 Task: For heading Arial Rounded MT Bold with Underline.  font size for heading26,  'Change the font style of data to'Browallia New.  and font size to 18,  Change the alignment of both headline & data to Align middle & Align Text left.  In the sheet  analysisDailySales_Report
Action: Mouse moved to (160, 193)
Screenshot: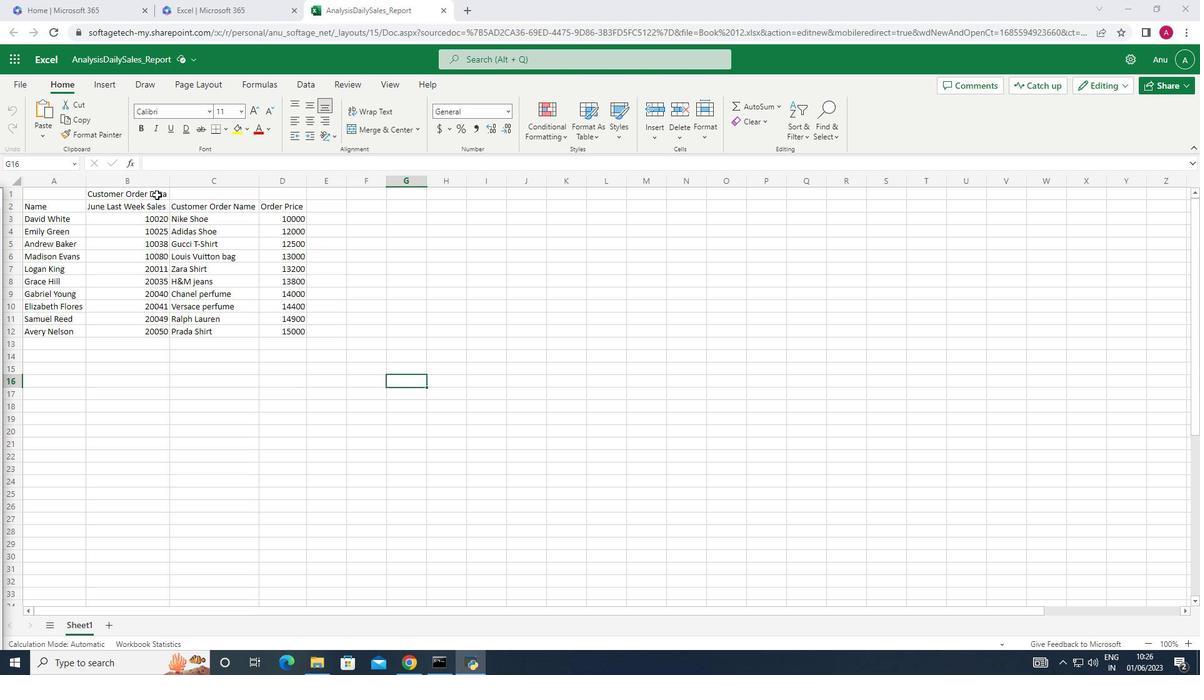 
Action: Mouse pressed left at (160, 193)
Screenshot: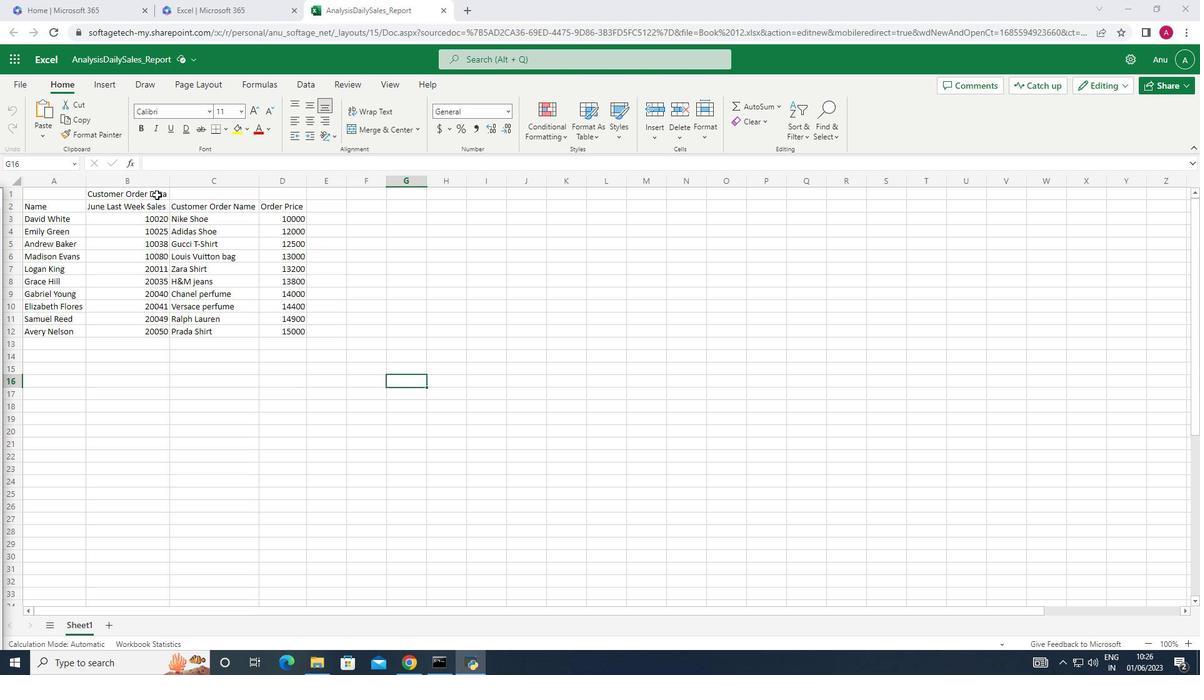 
Action: Mouse moved to (209, 110)
Screenshot: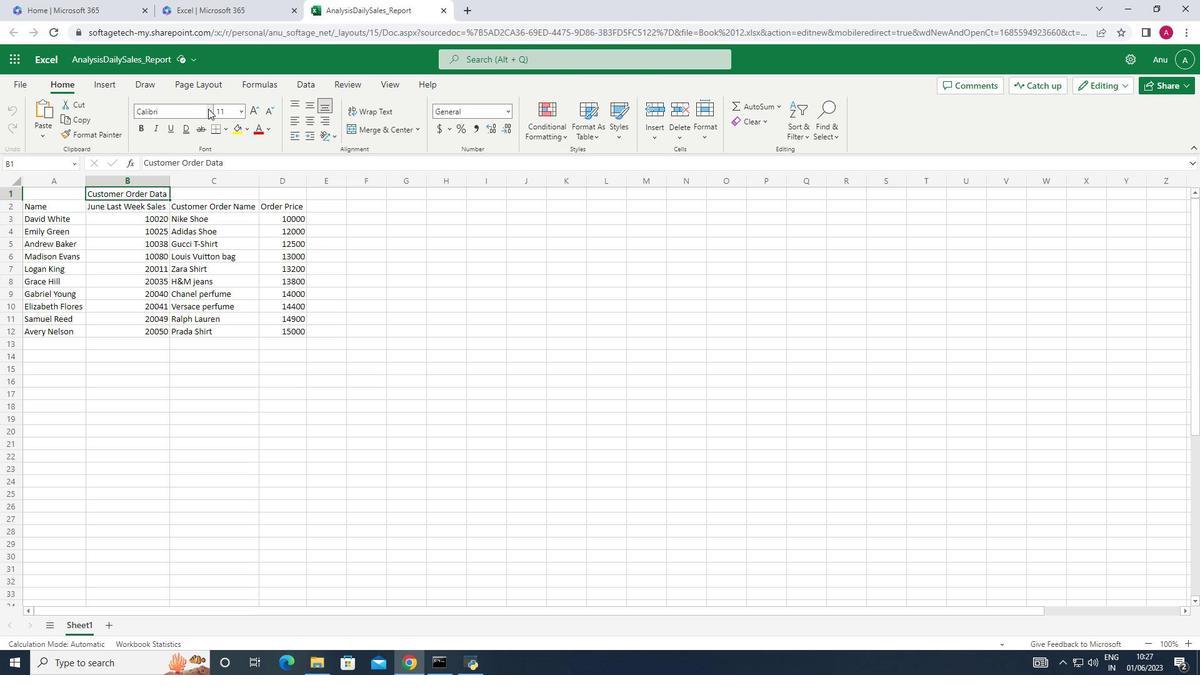 
Action: Mouse pressed left at (209, 110)
Screenshot: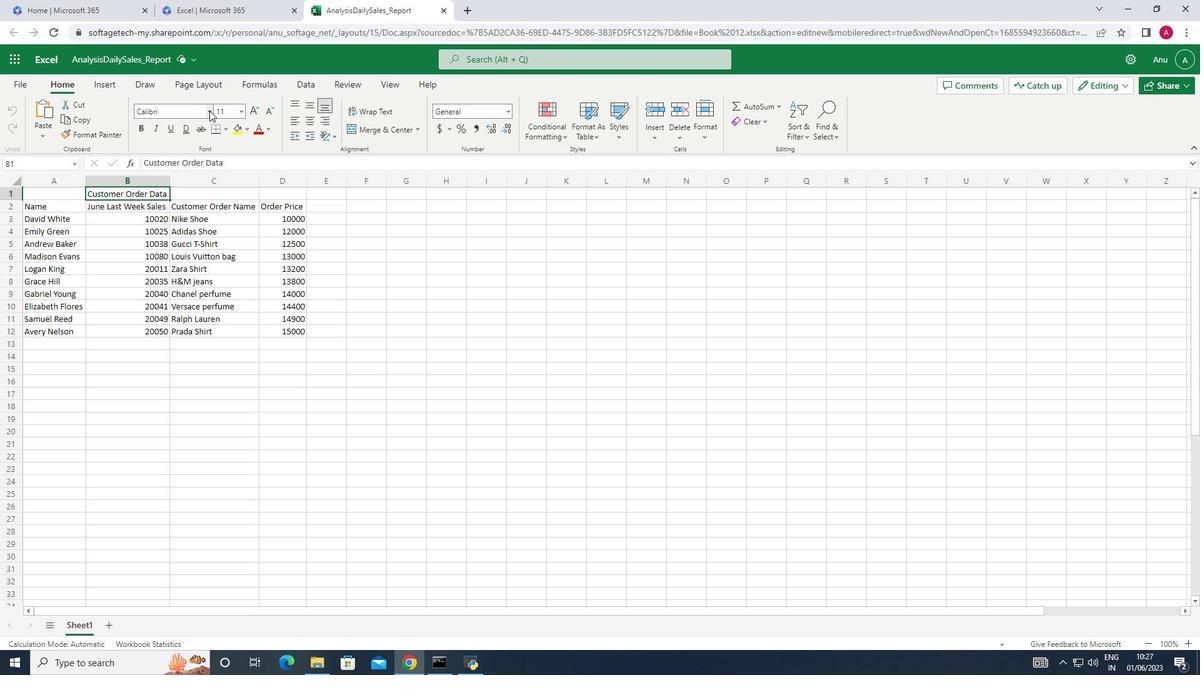 
Action: Mouse moved to (196, 162)
Screenshot: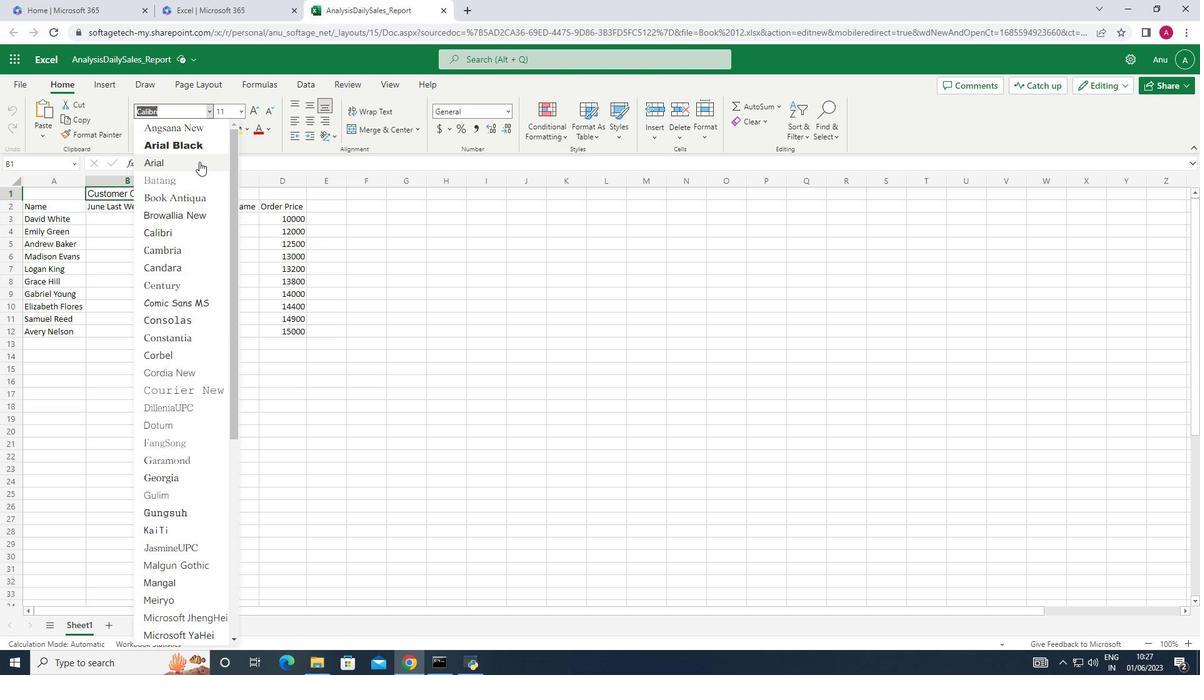 
Action: Mouse pressed left at (196, 162)
Screenshot: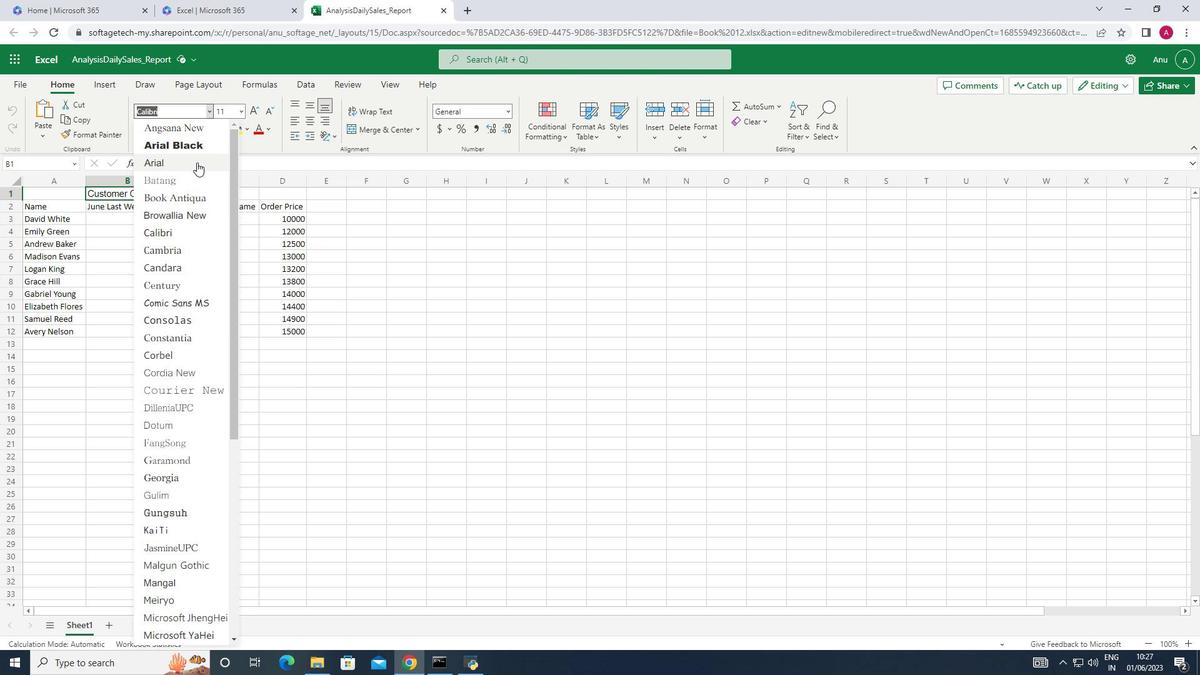 
Action: Mouse moved to (138, 126)
Screenshot: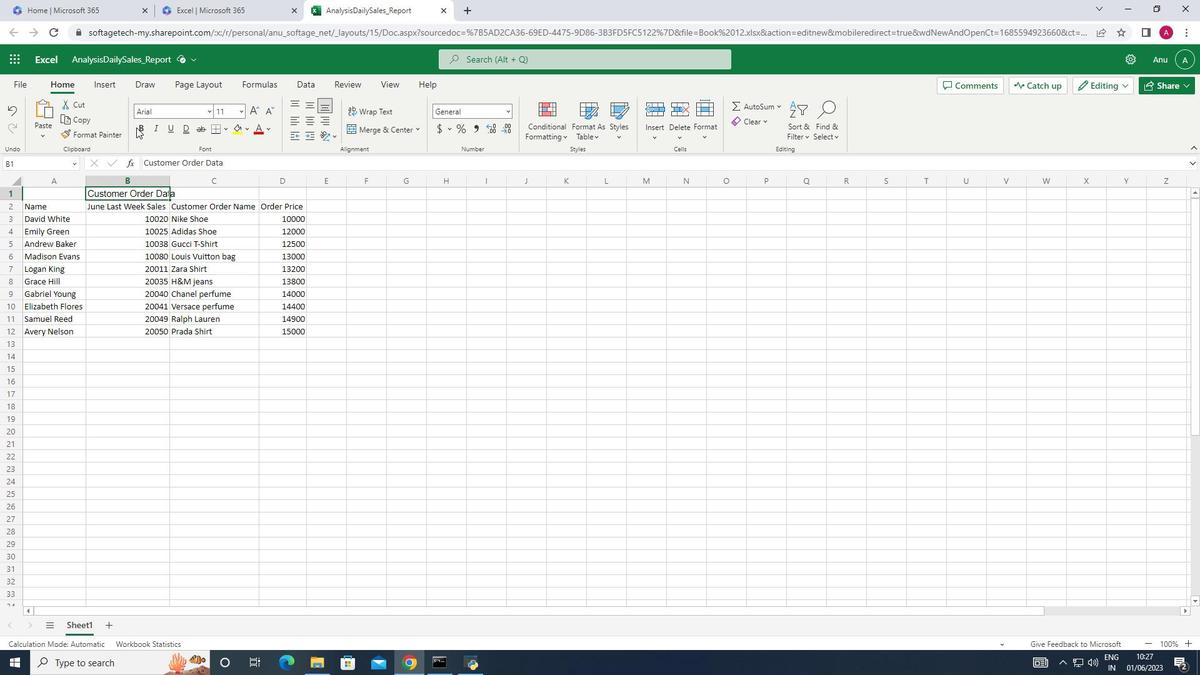 
Action: Mouse pressed left at (138, 126)
Screenshot: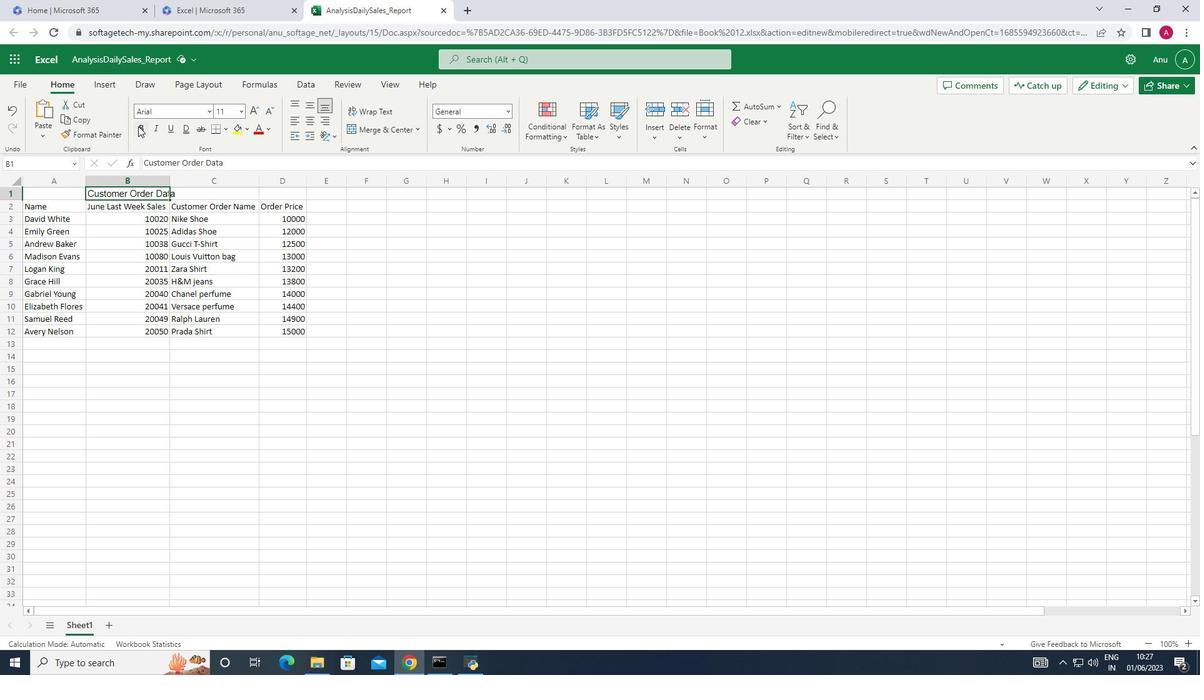 
Action: Mouse moved to (166, 131)
Screenshot: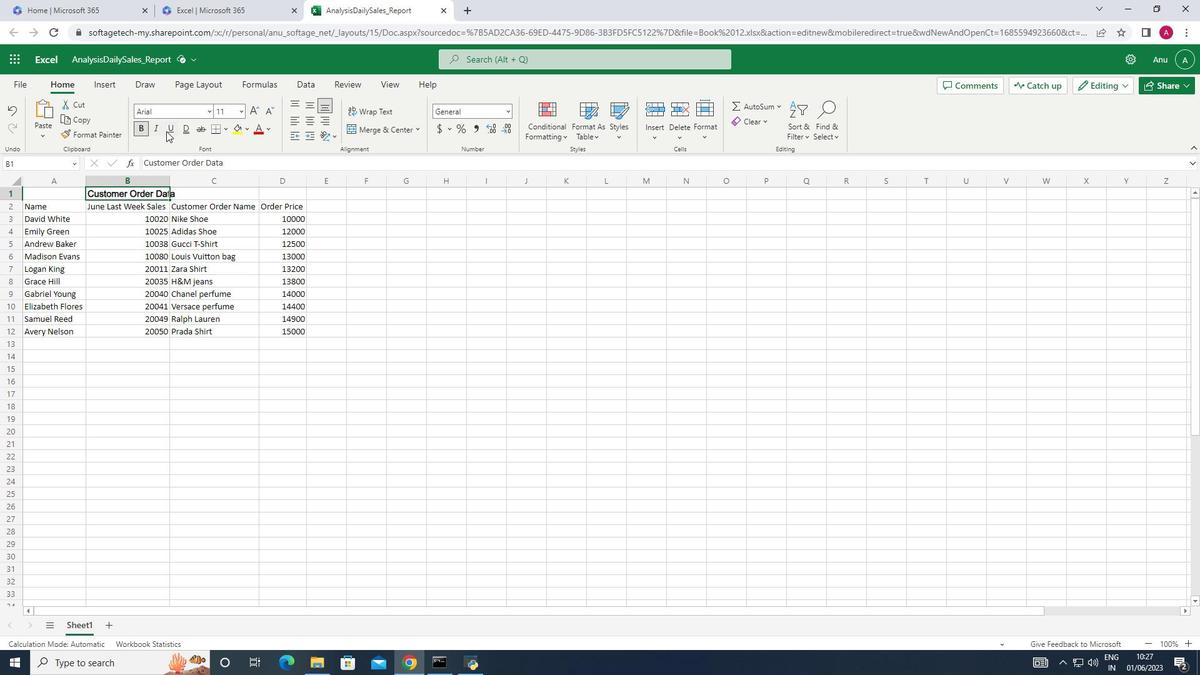 
Action: Mouse pressed left at (166, 131)
Screenshot: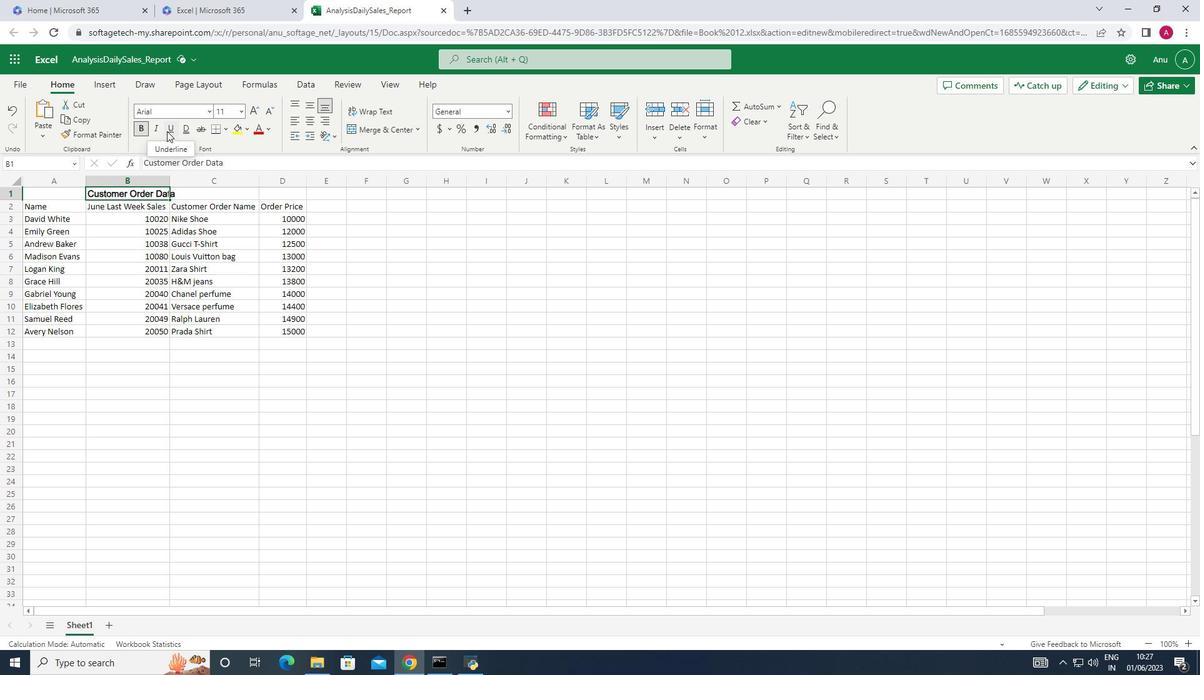 
Action: Mouse moved to (238, 114)
Screenshot: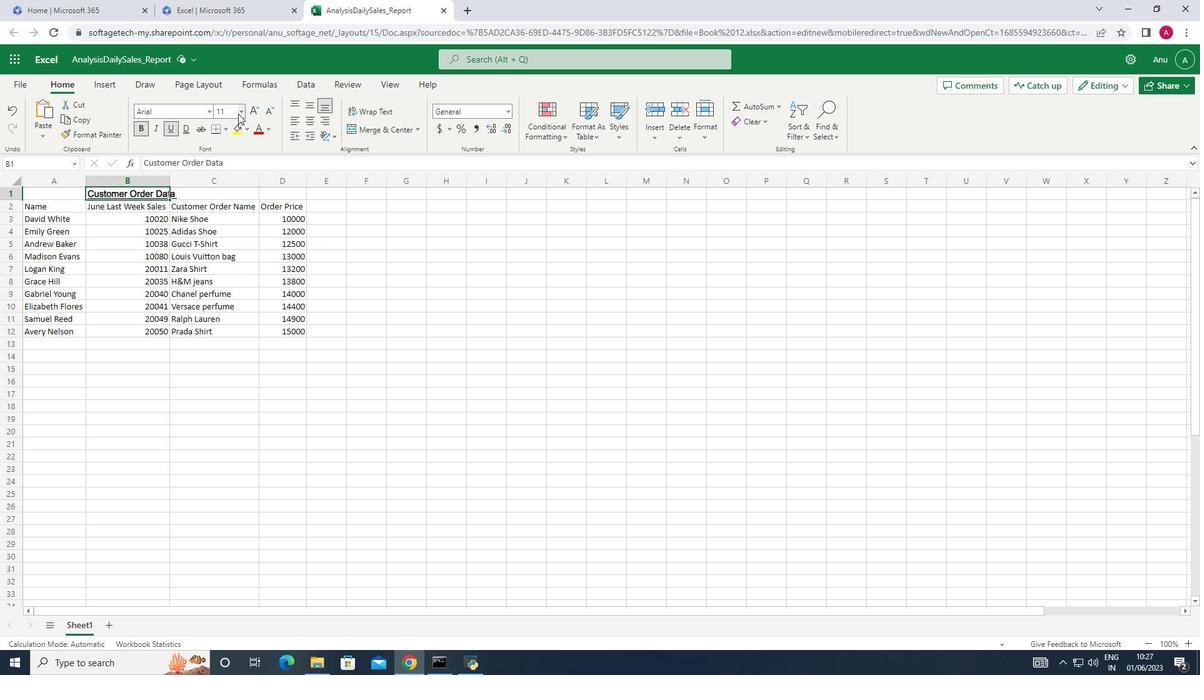 
Action: Mouse pressed left at (238, 114)
Screenshot: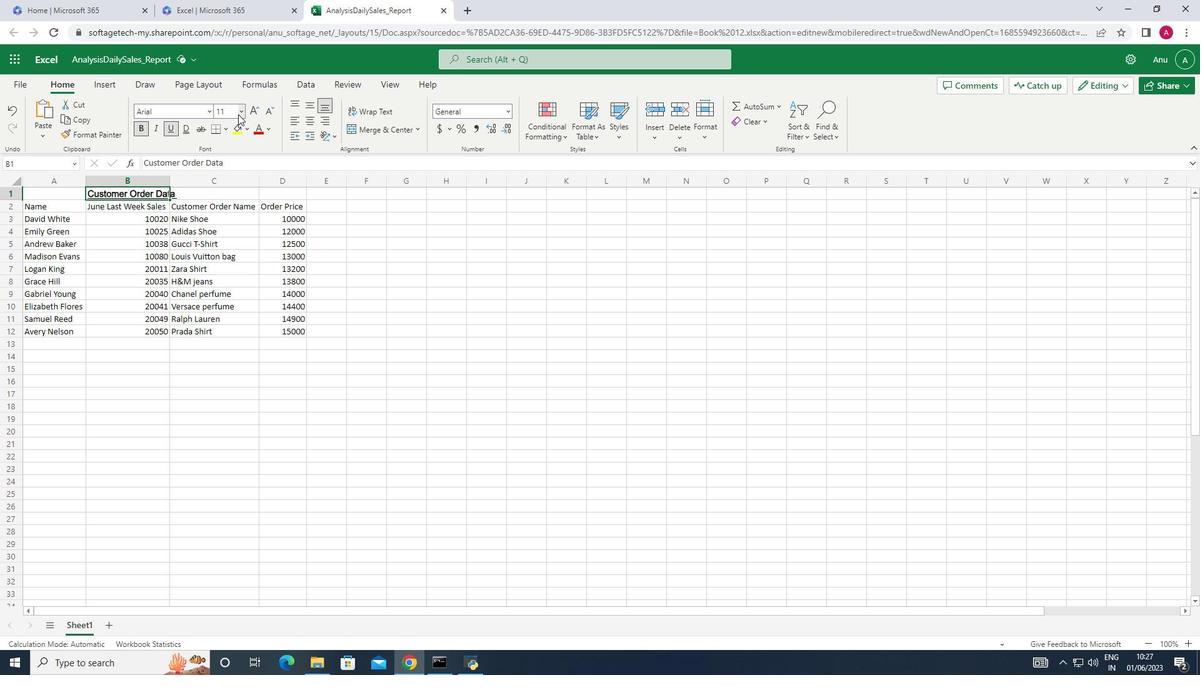 
Action: Mouse moved to (228, 300)
Screenshot: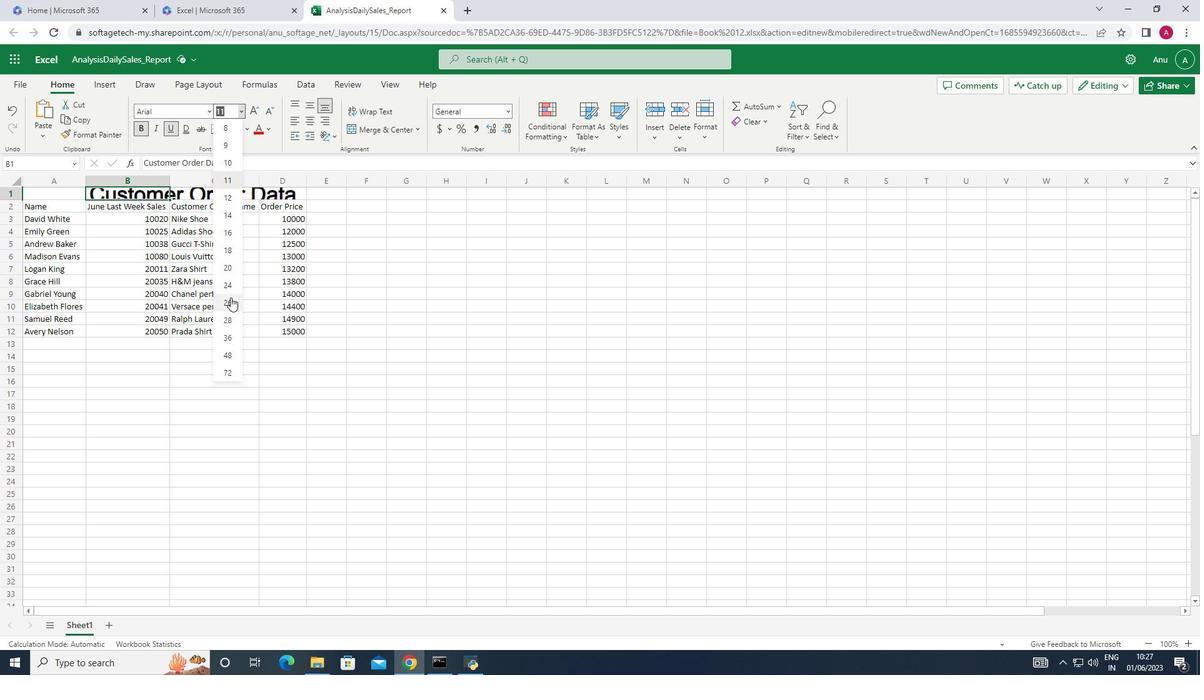 
Action: Mouse pressed left at (228, 300)
Screenshot: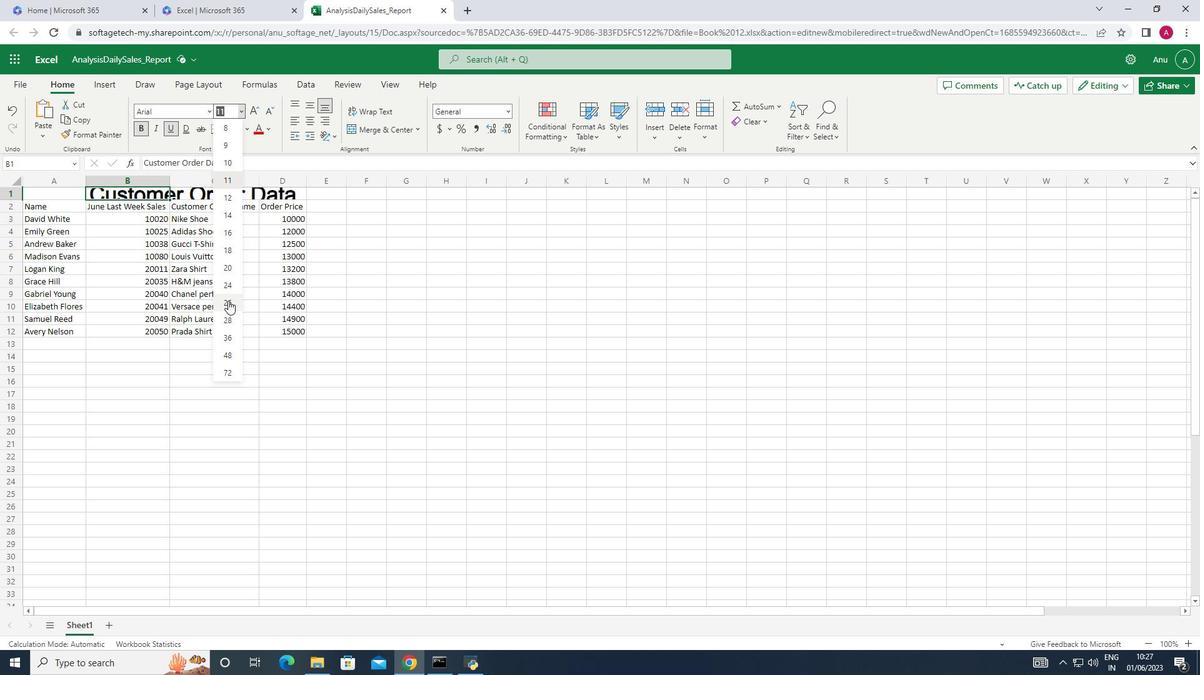 
Action: Mouse moved to (38, 221)
Screenshot: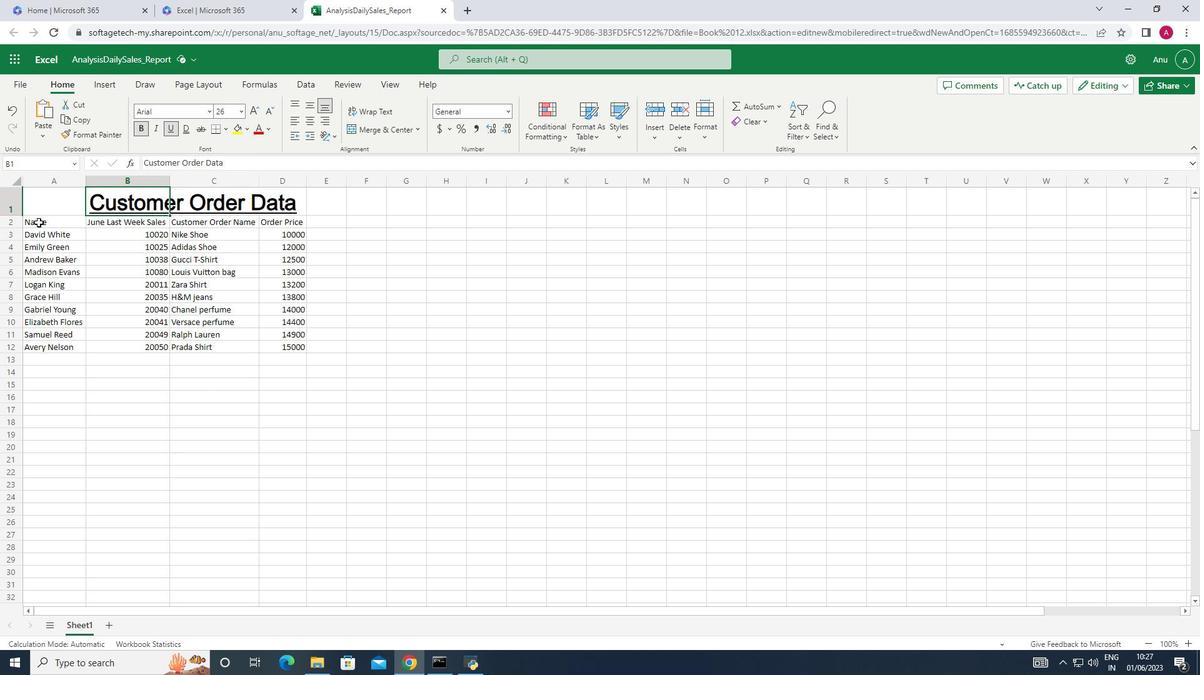
Action: Mouse pressed left at (38, 221)
Screenshot: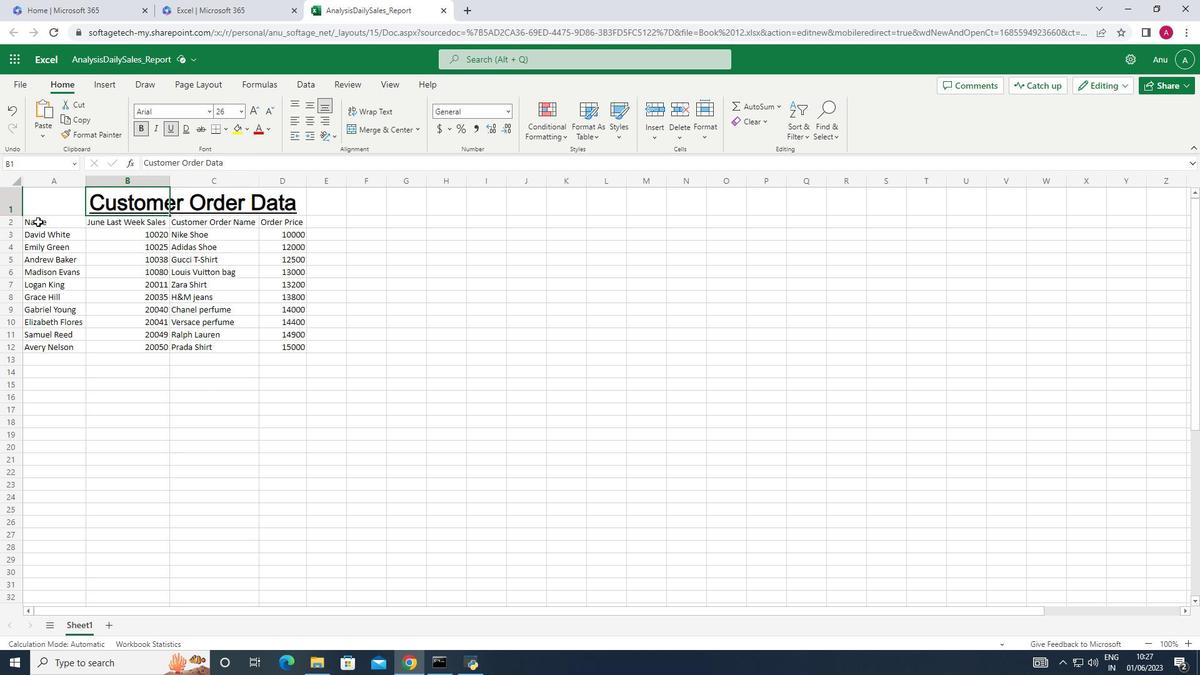 
Action: Mouse moved to (206, 106)
Screenshot: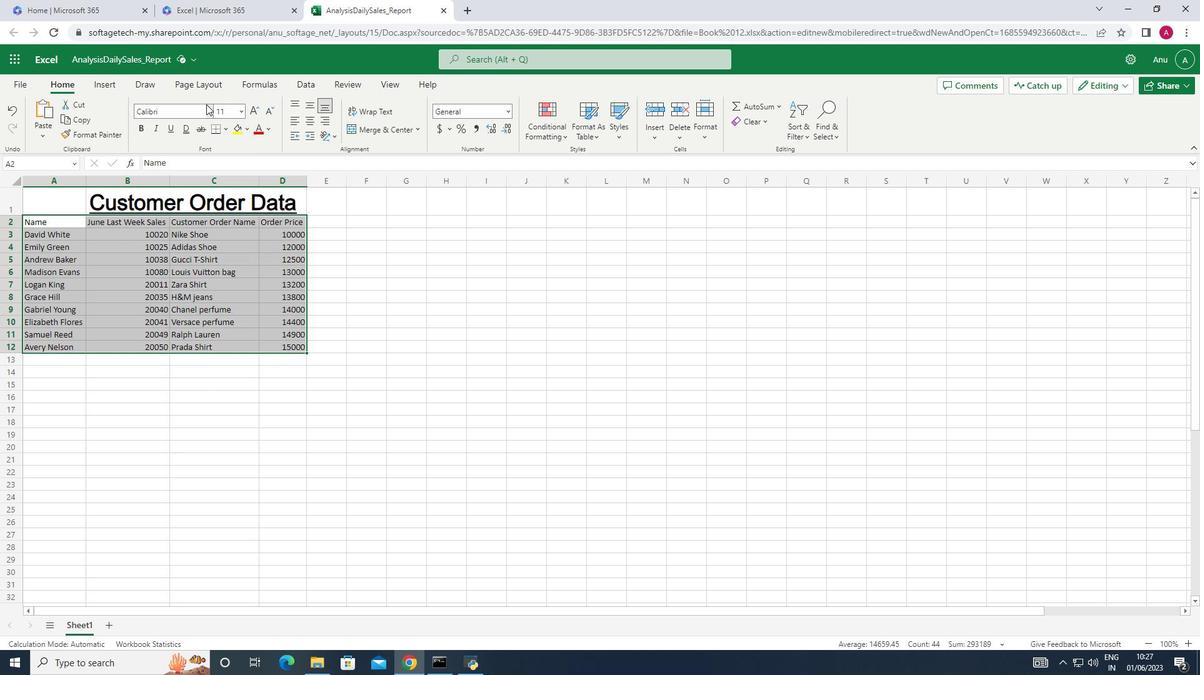 
Action: Mouse pressed left at (206, 106)
Screenshot: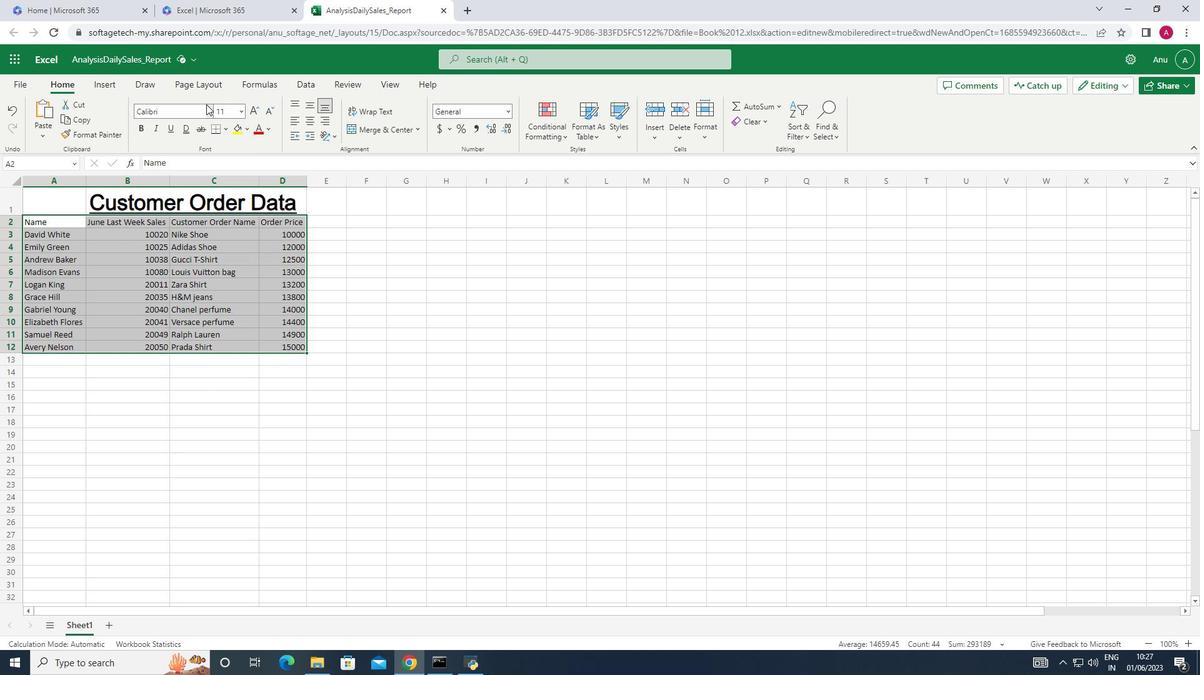 
Action: Mouse moved to (182, 211)
Screenshot: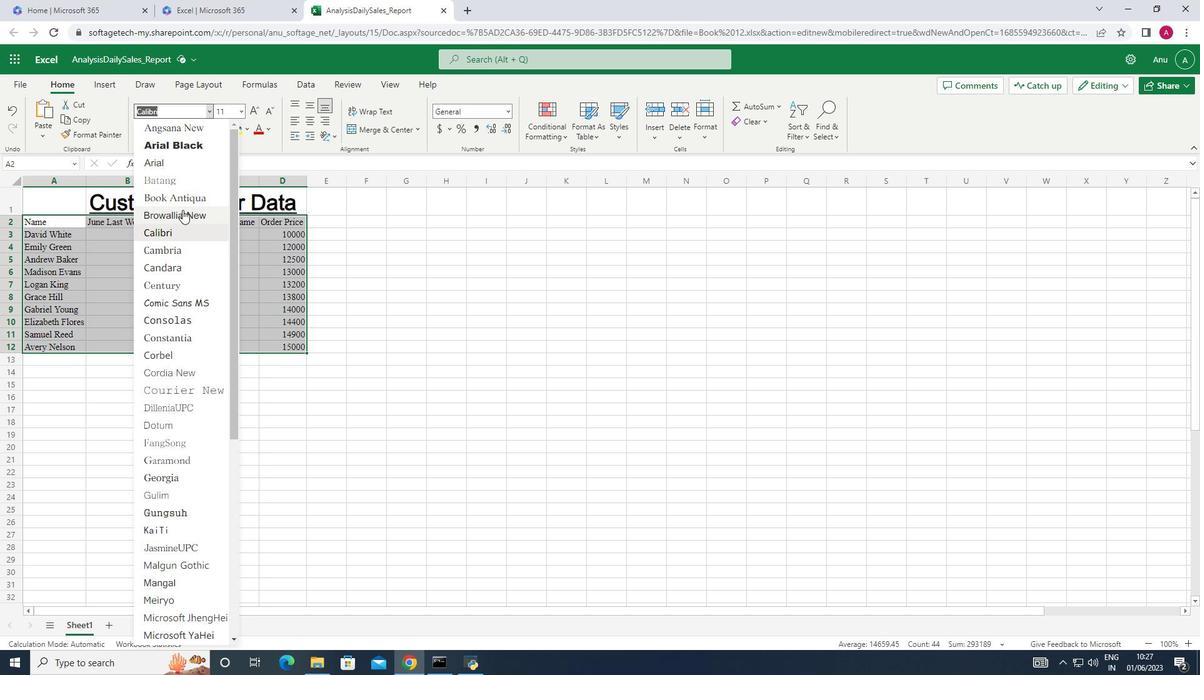 
Action: Mouse pressed left at (182, 211)
Screenshot: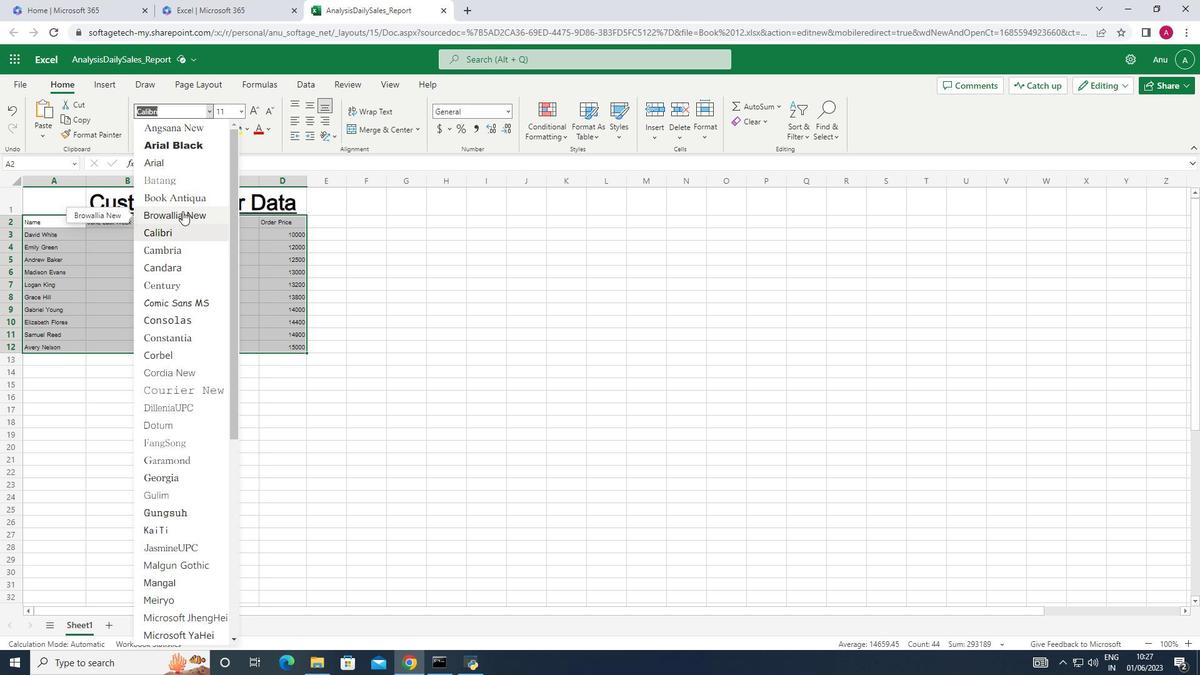 
Action: Mouse moved to (240, 110)
Screenshot: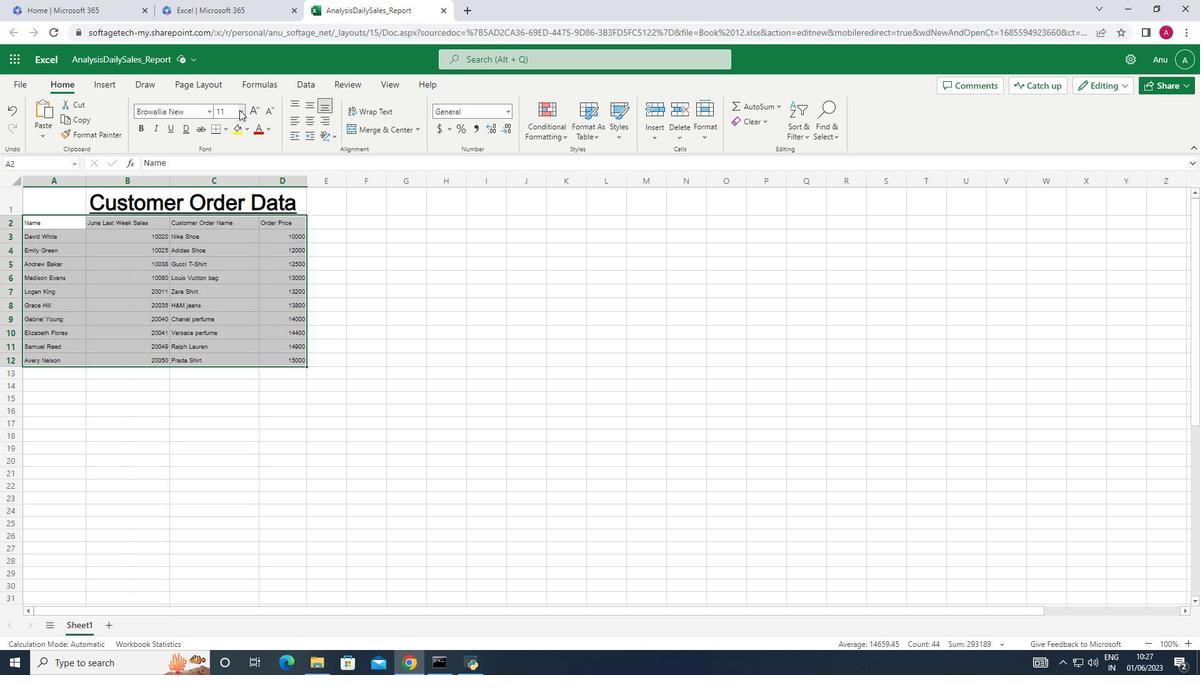 
Action: Mouse pressed left at (240, 110)
Screenshot: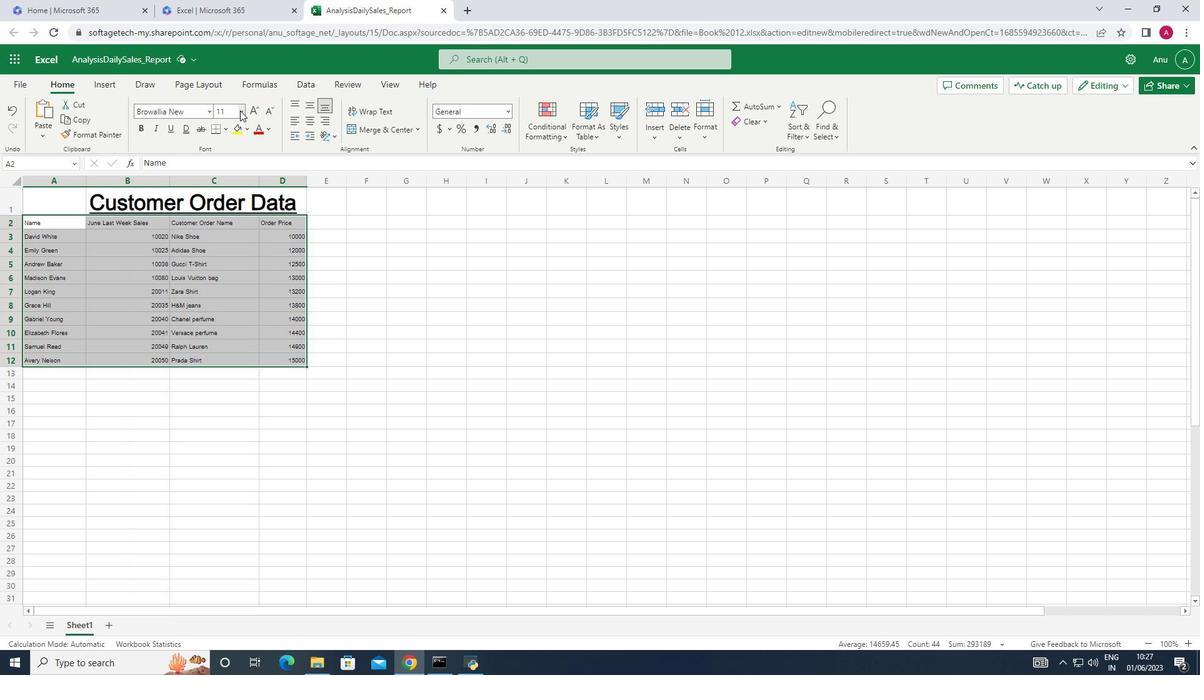 
Action: Mouse moved to (223, 248)
Screenshot: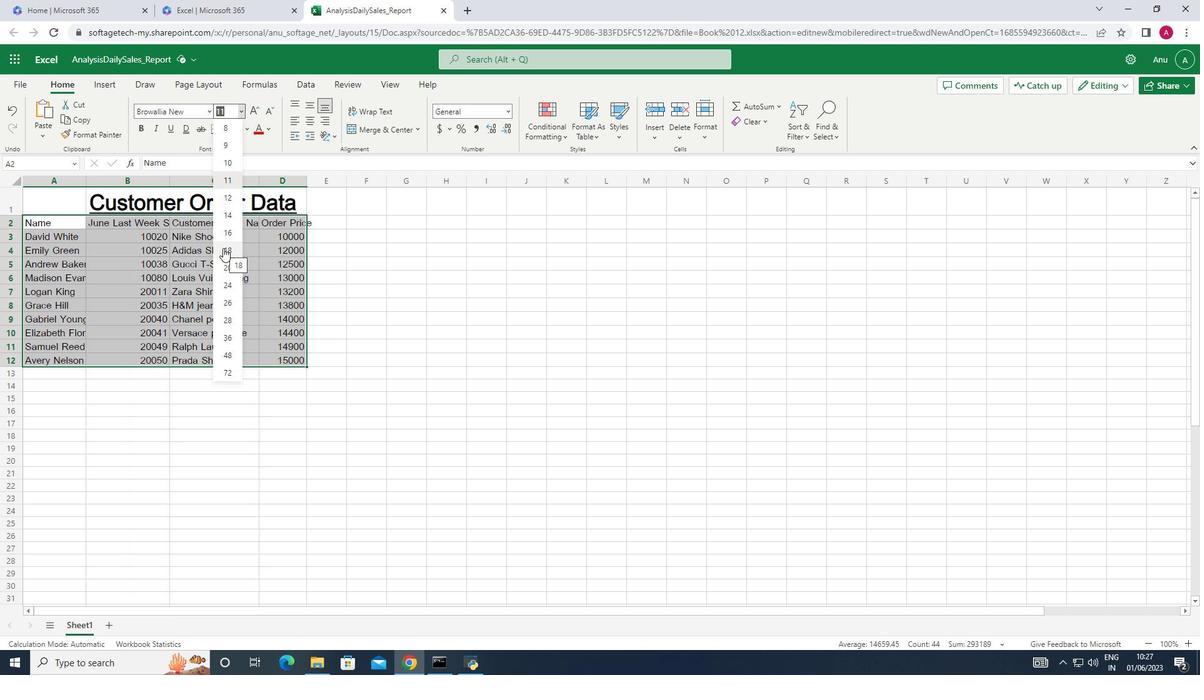 
Action: Mouse pressed left at (223, 248)
Screenshot: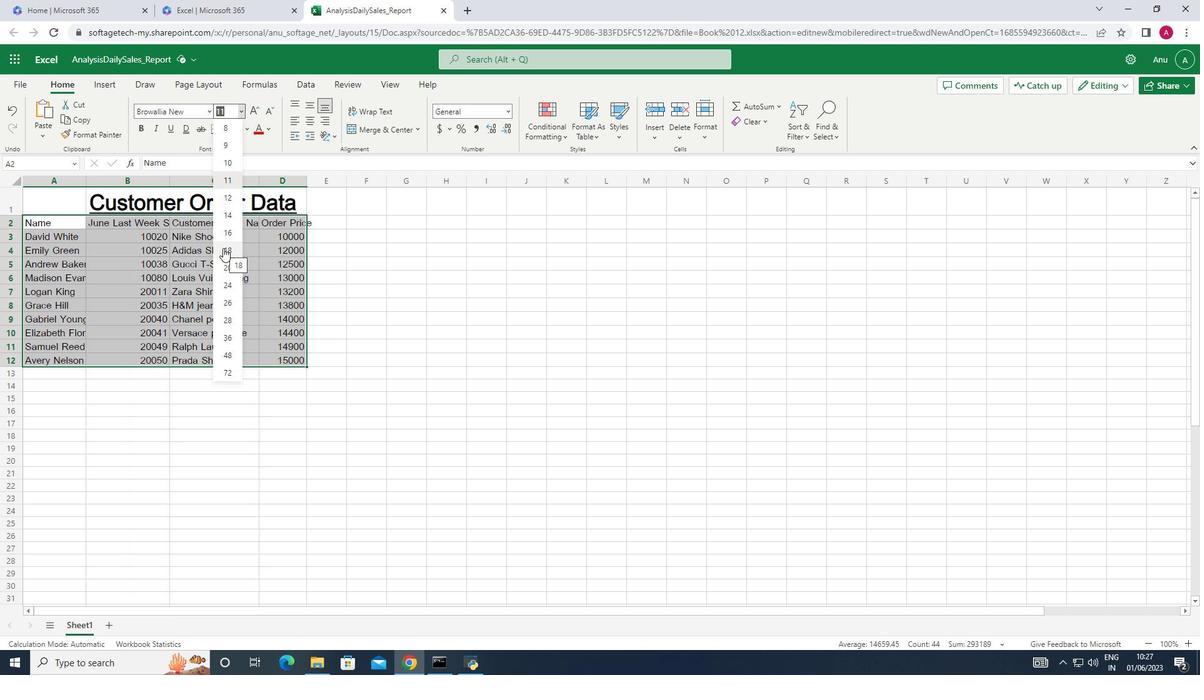 
Action: Mouse moved to (56, 226)
Screenshot: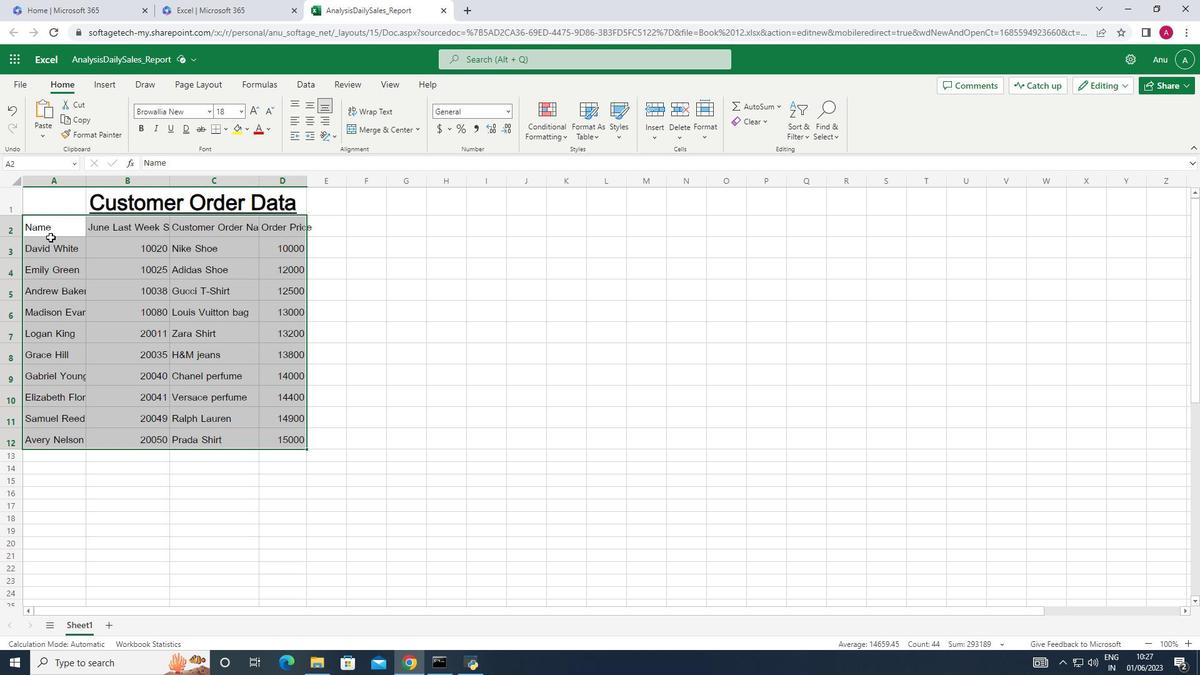 
Action: Mouse pressed left at (56, 226)
Screenshot: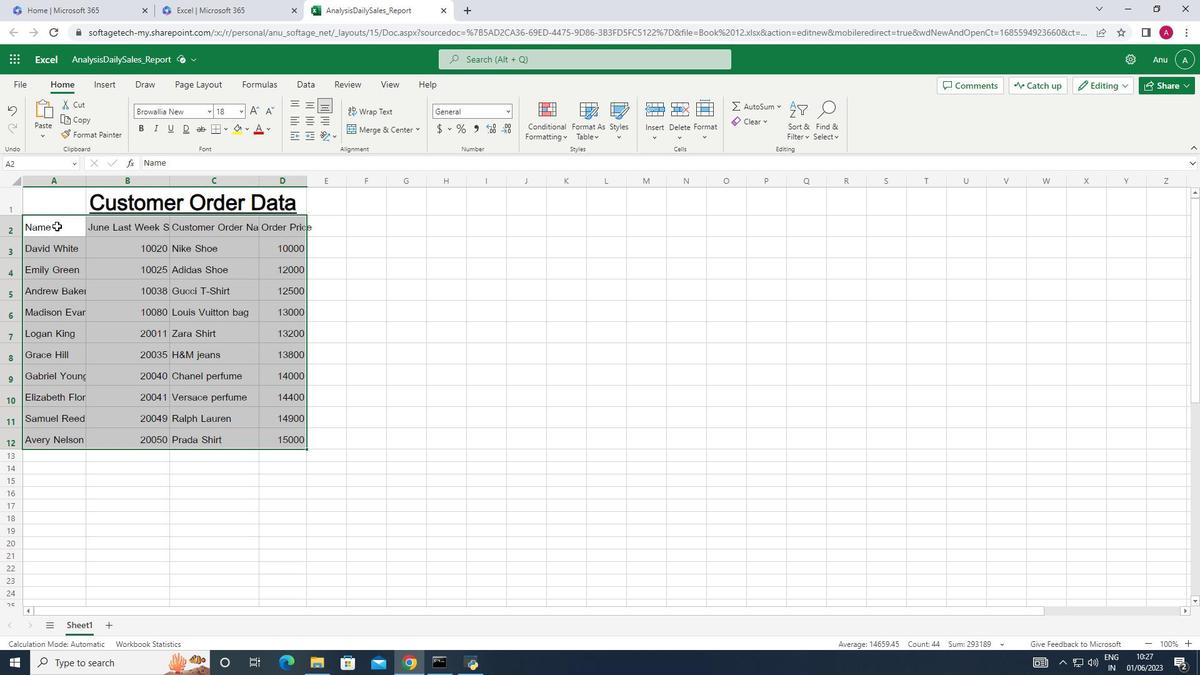 
Action: Mouse moved to (306, 122)
Screenshot: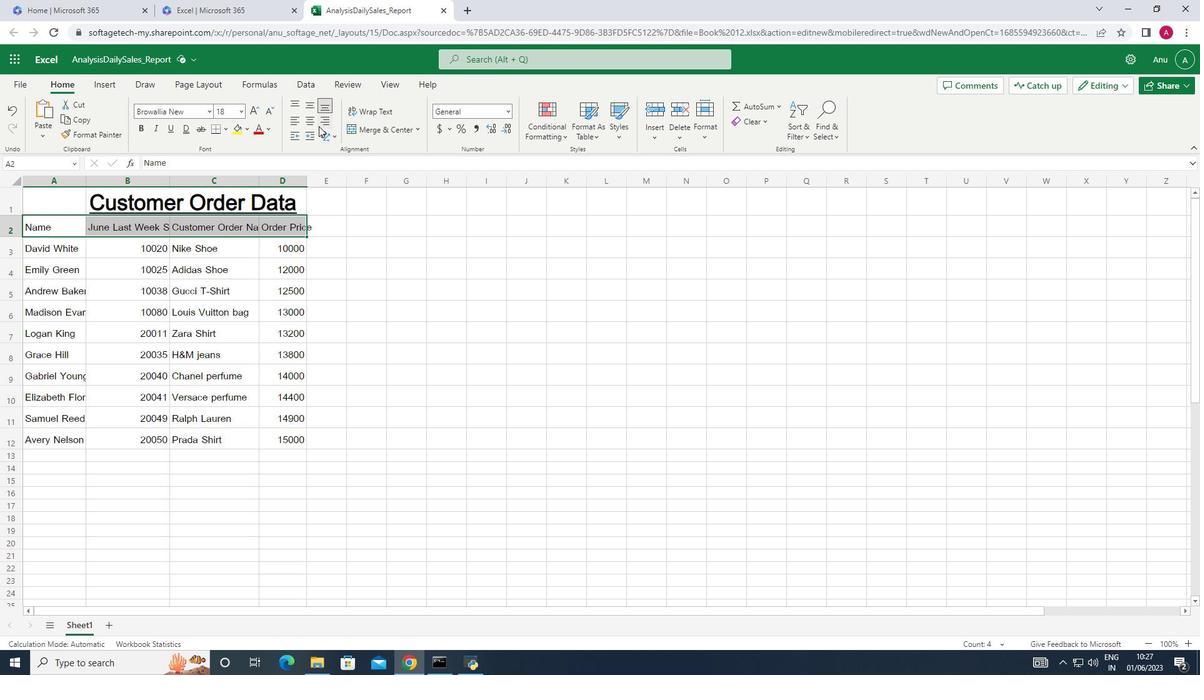 
Action: Mouse pressed left at (306, 122)
Screenshot: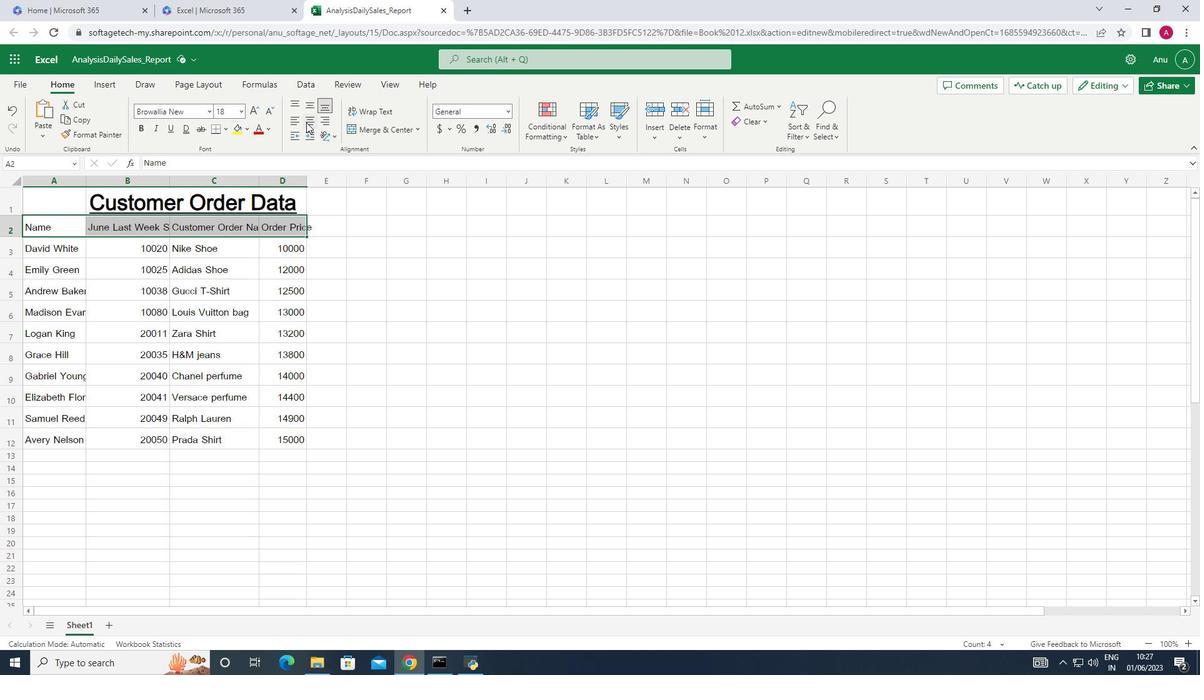 
Action: Mouse moved to (60, 248)
Screenshot: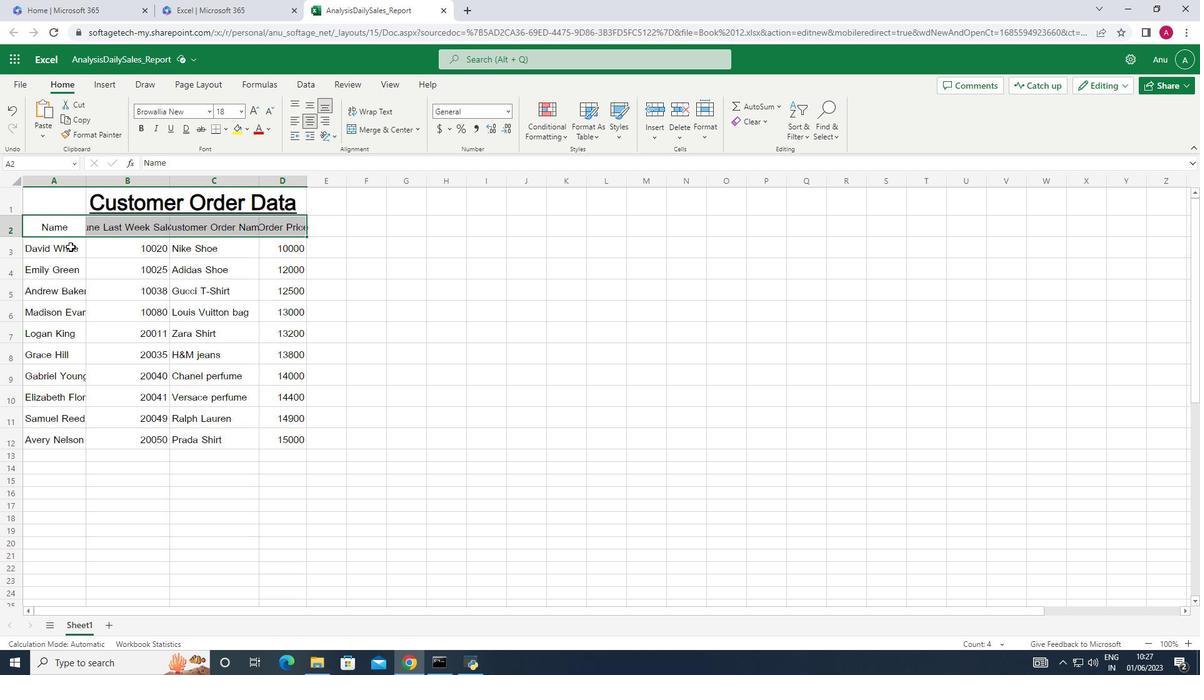 
Action: Mouse pressed left at (60, 248)
Screenshot: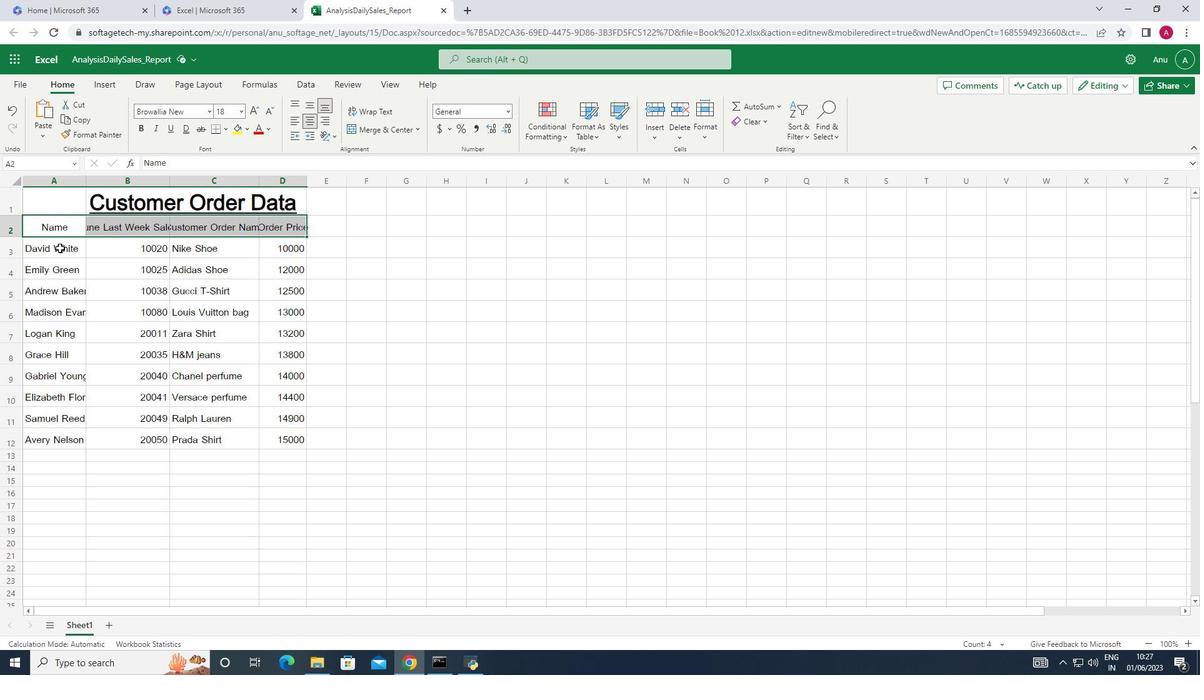 
Action: Mouse moved to (295, 117)
Screenshot: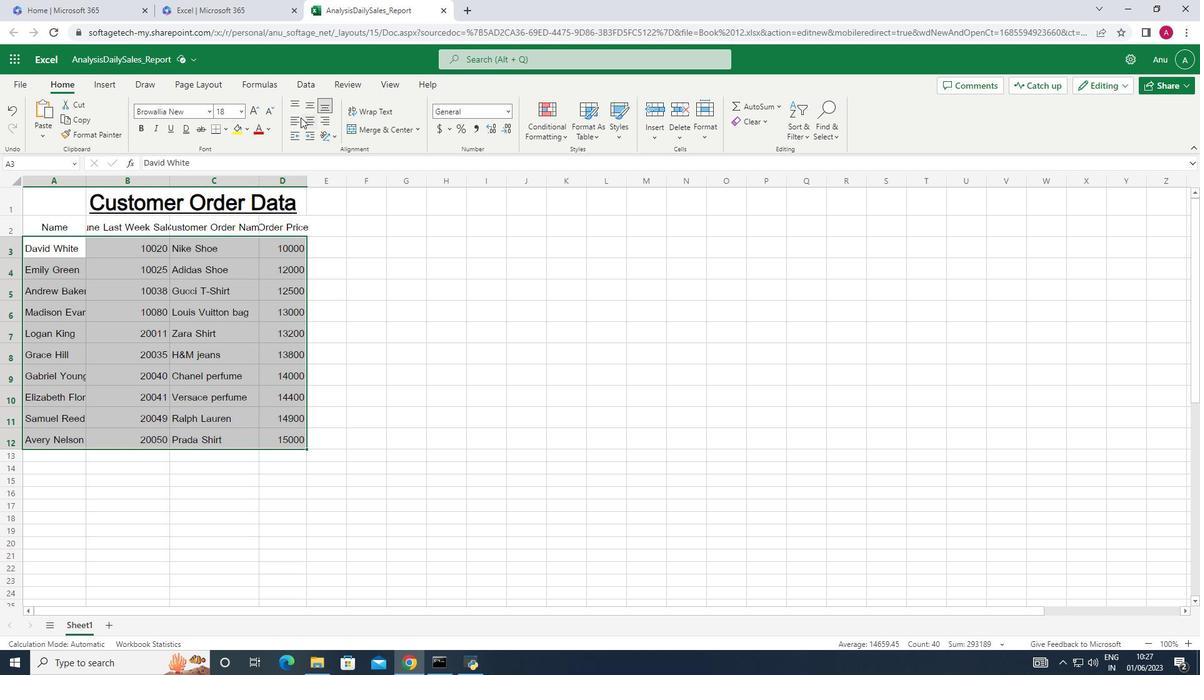 
Action: Mouse pressed left at (295, 117)
Screenshot: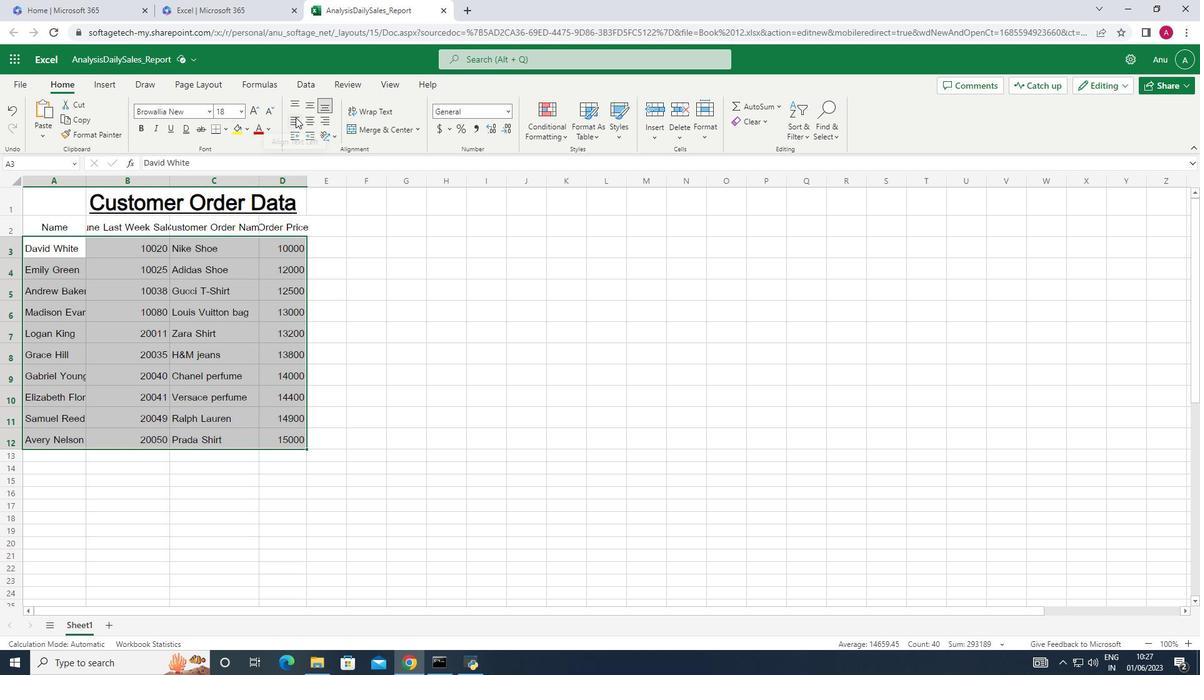 
Action: Mouse moved to (482, 292)
Screenshot: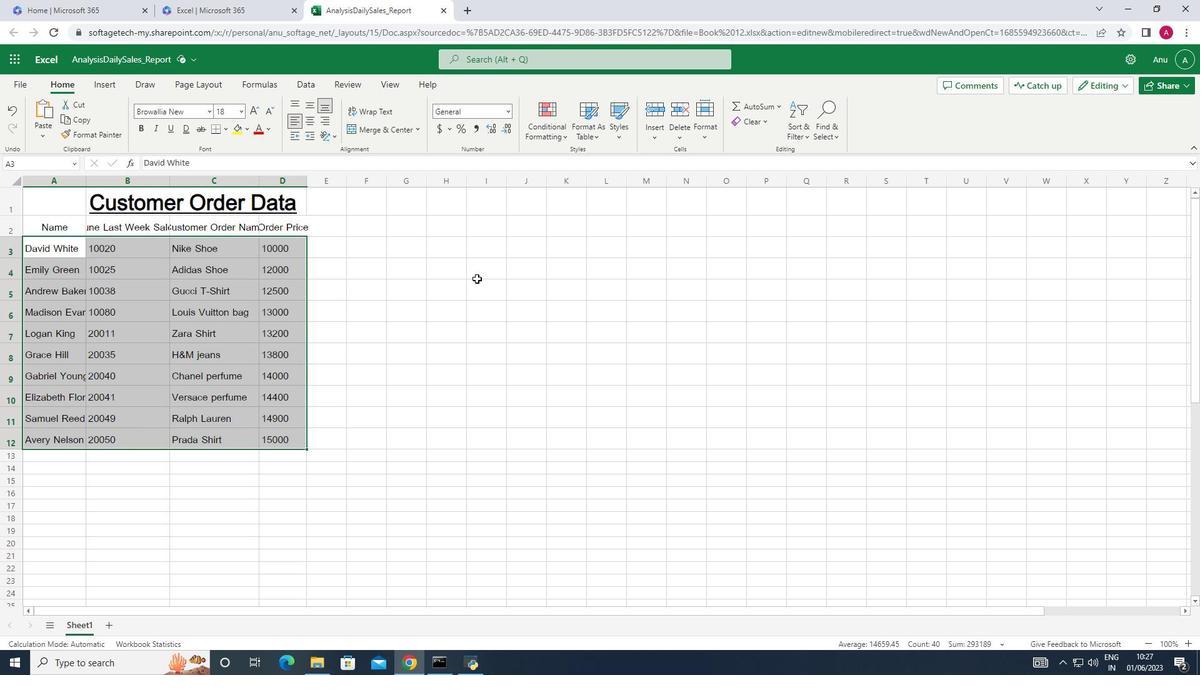 
Action: Mouse pressed left at (482, 292)
Screenshot: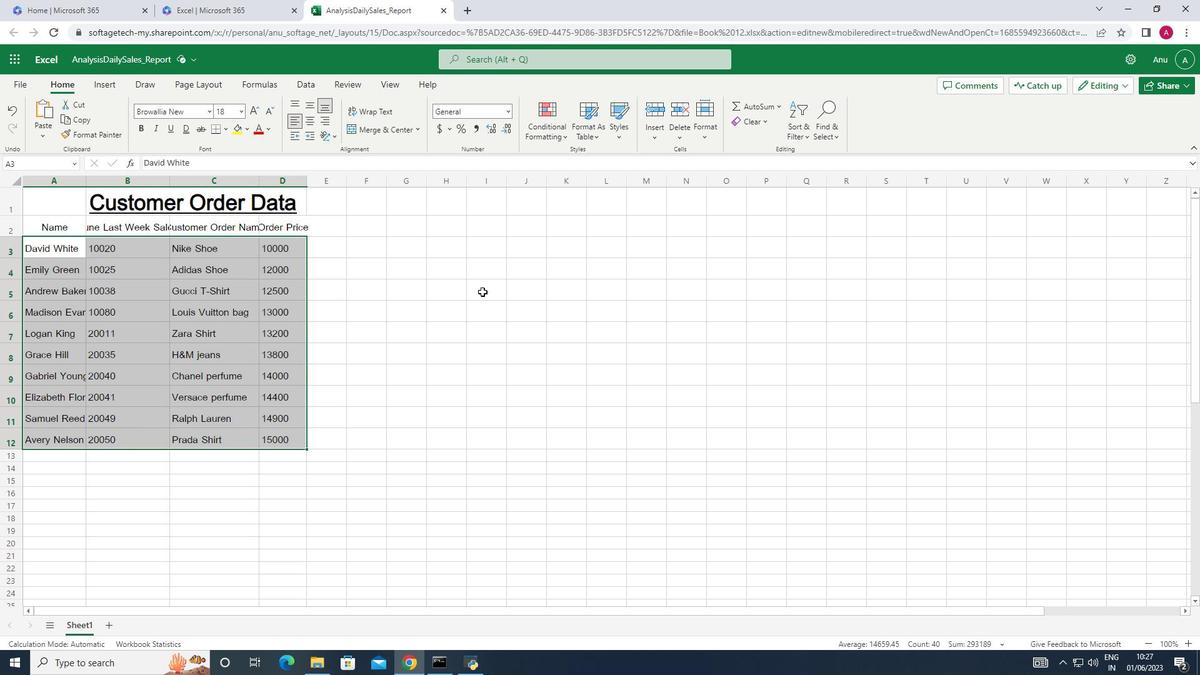 
Action: Mouse moved to (166, 176)
Screenshot: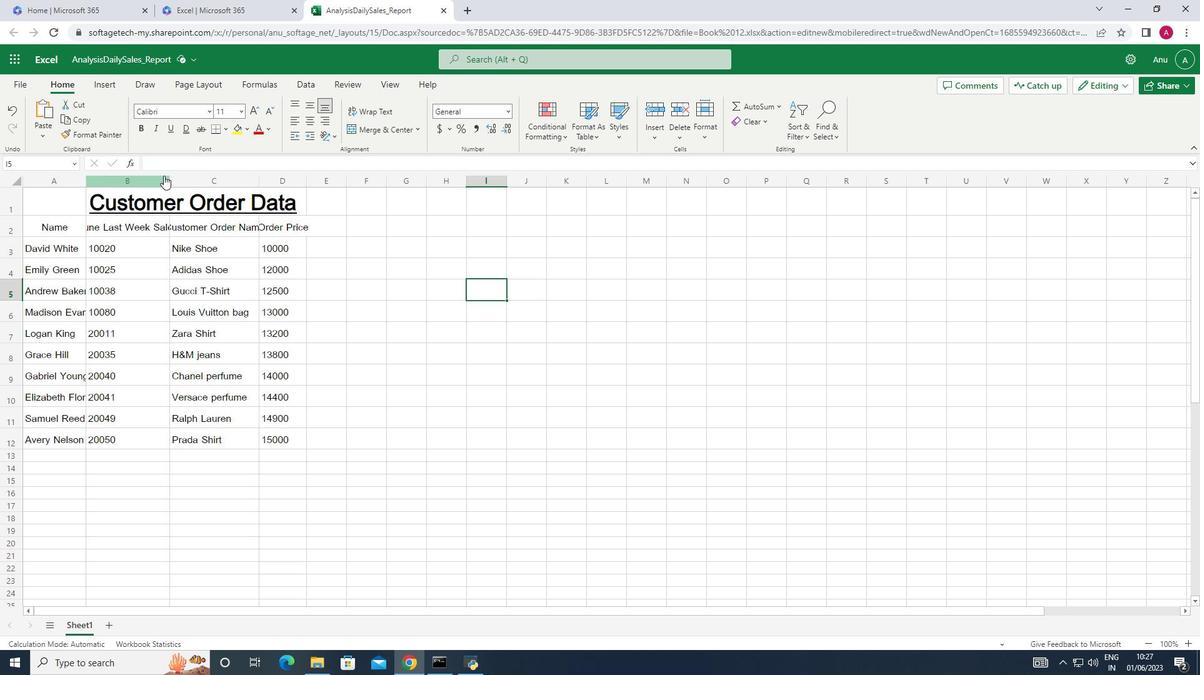 
Action: Mouse pressed left at (166, 176)
Screenshot: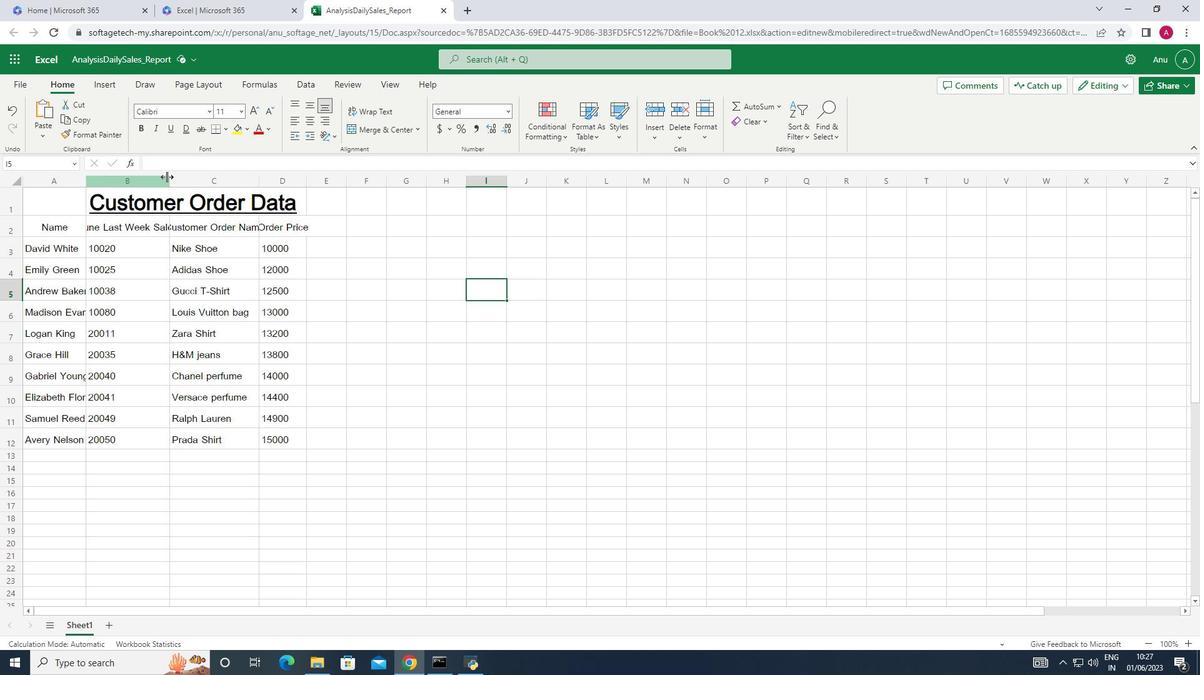 
Action: Mouse pressed left at (166, 176)
Screenshot: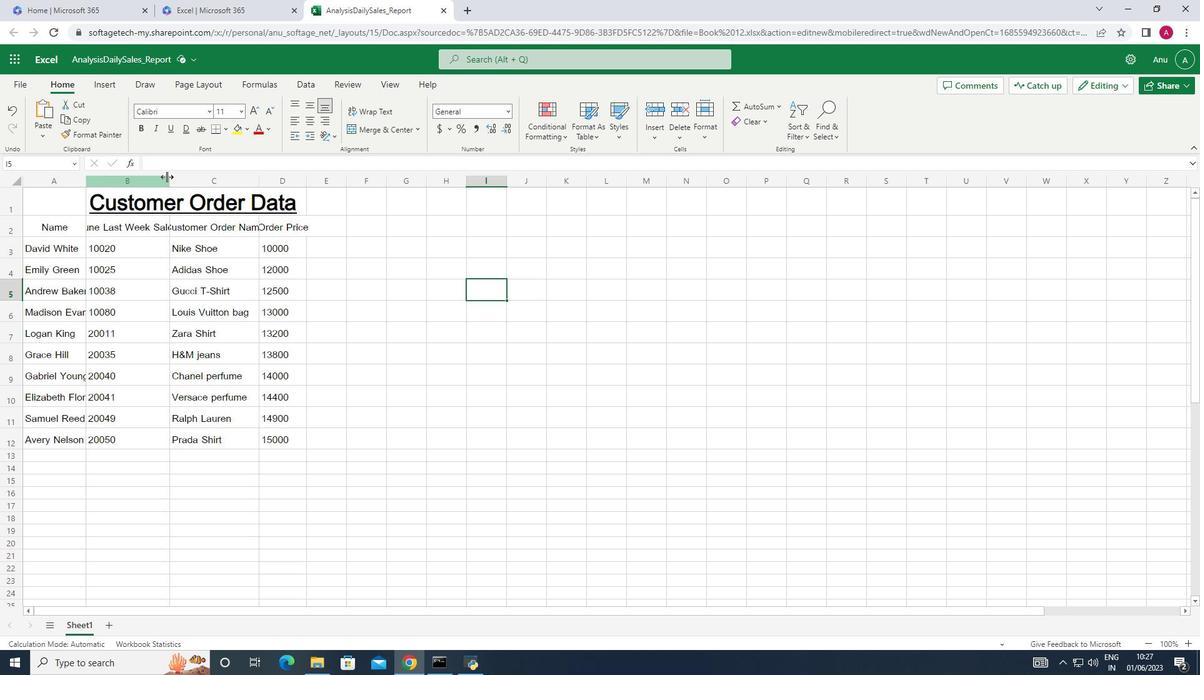 
Action: Mouse moved to (166, 176)
Screenshot: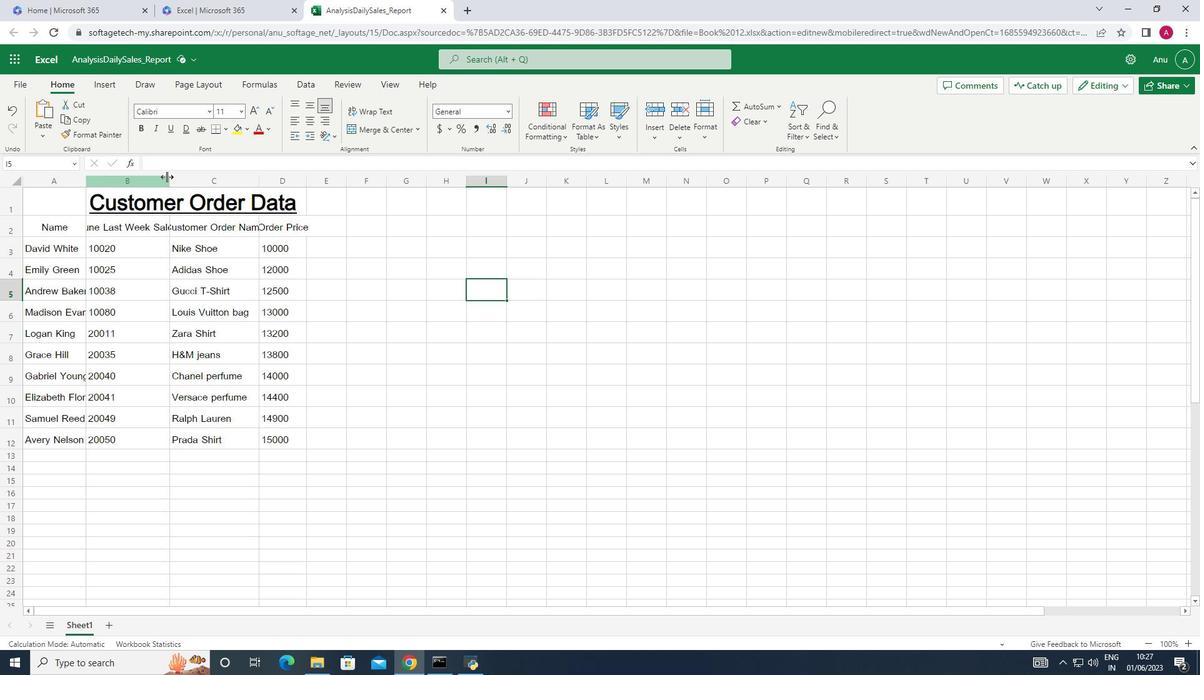 
Action: Mouse pressed left at (166, 176)
Screenshot: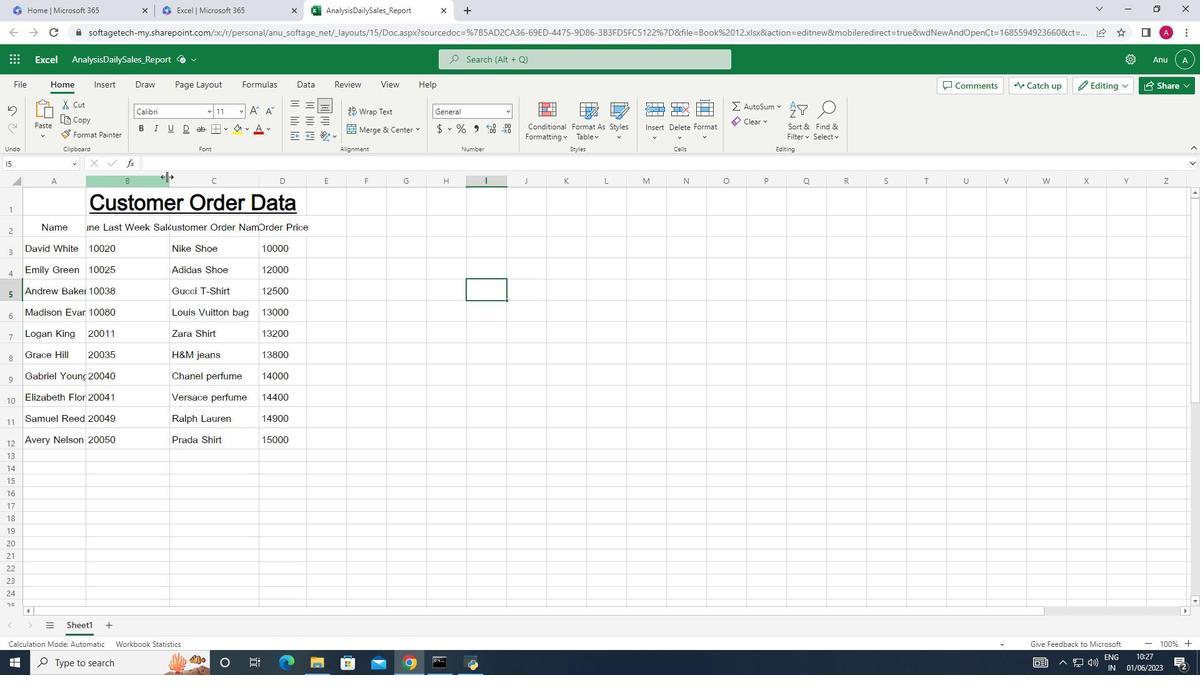 
Action: Mouse moved to (393, 180)
Screenshot: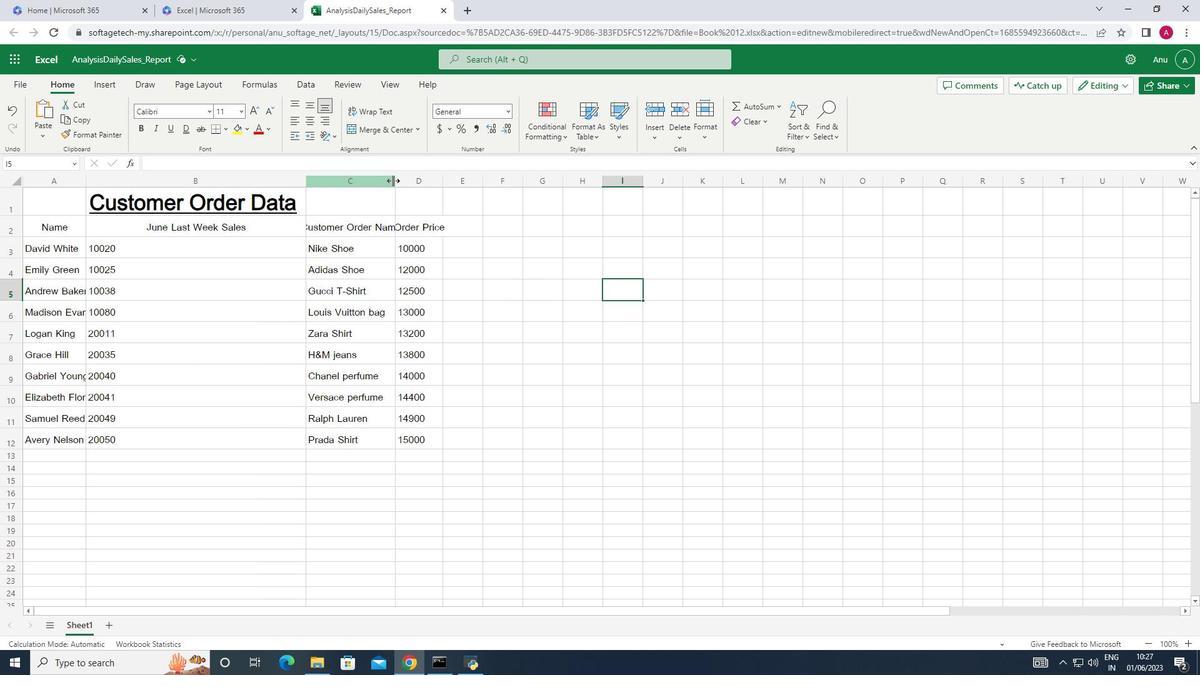 
Action: Mouse pressed left at (393, 180)
Screenshot: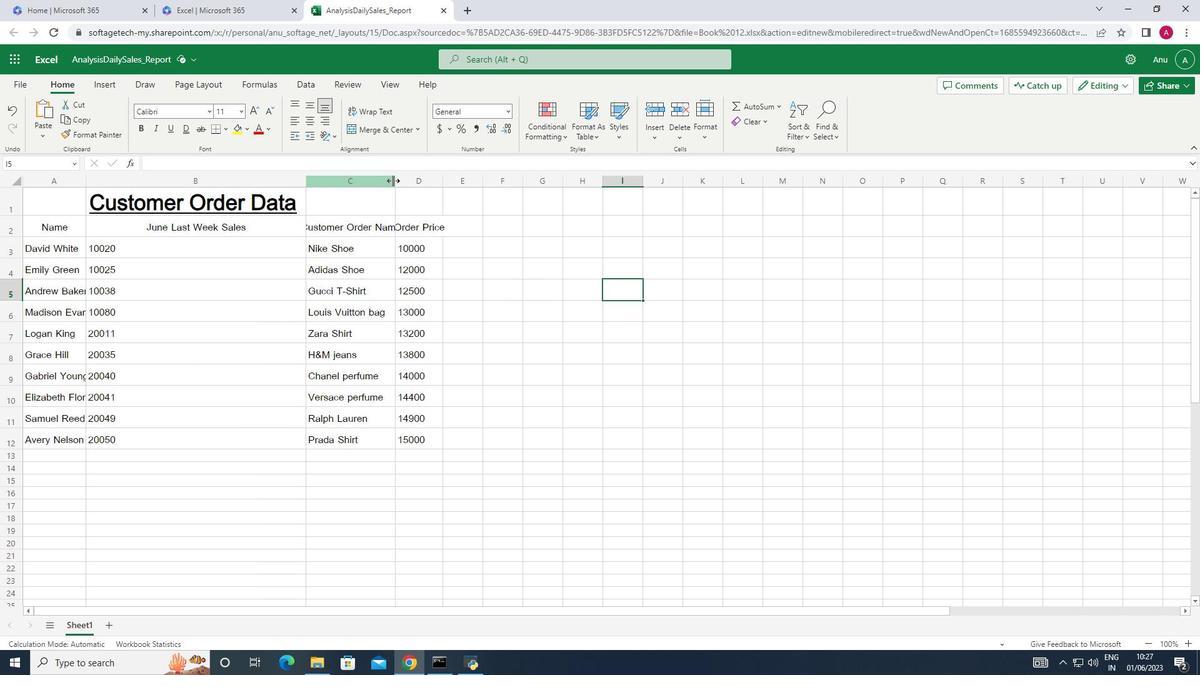 
Action: Mouse pressed left at (393, 180)
Screenshot: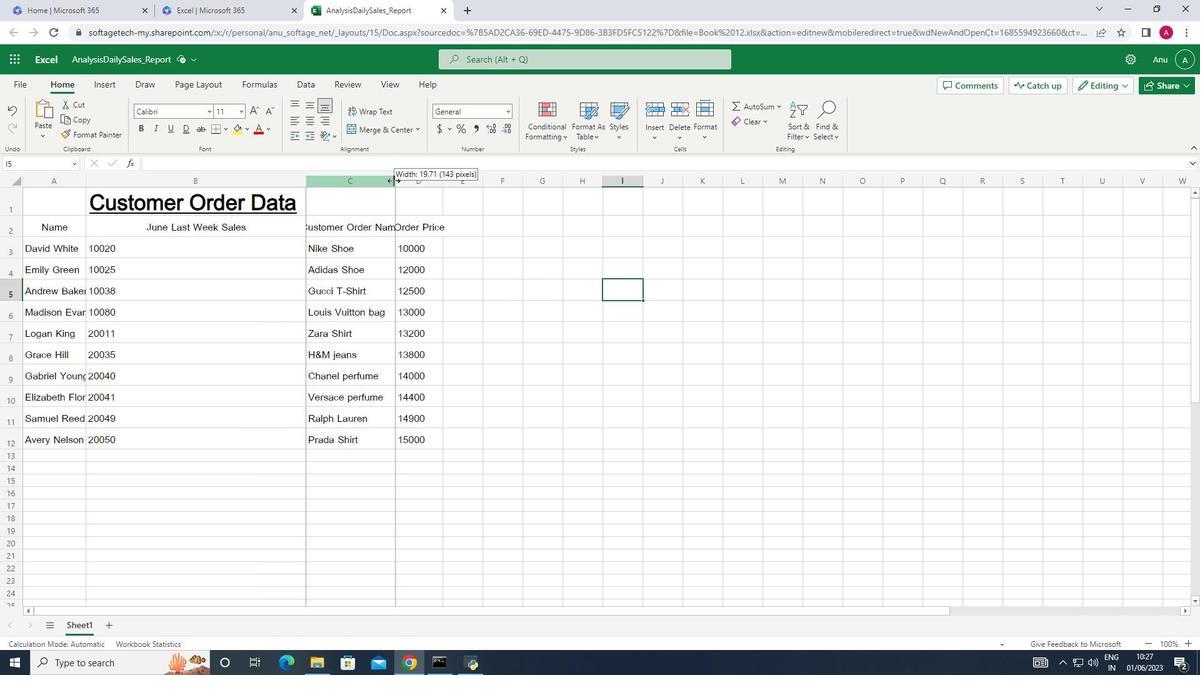 
Action: Mouse moved to (455, 175)
Screenshot: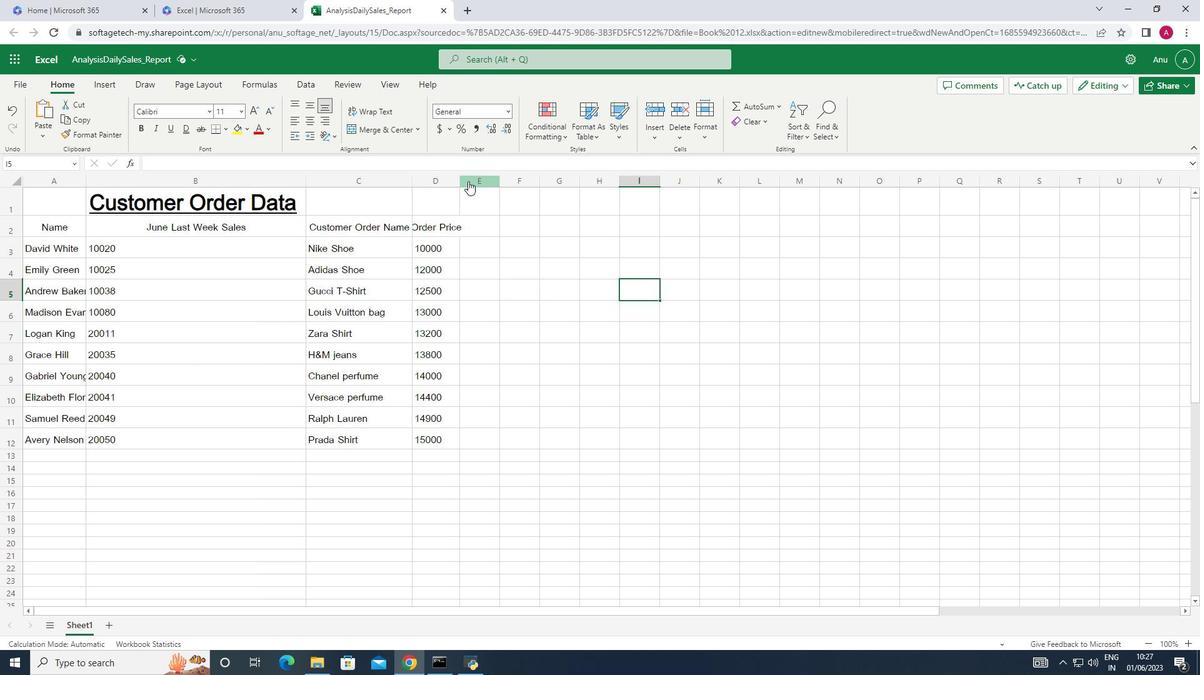 
Action: Mouse pressed left at (455, 175)
Screenshot: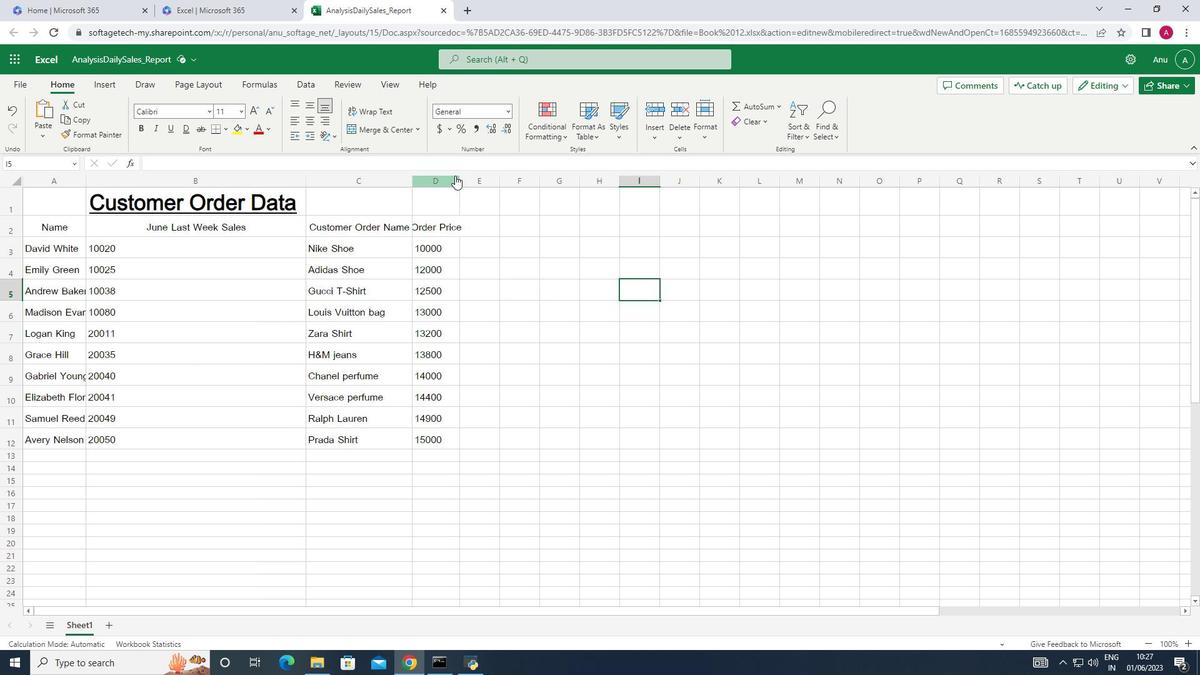 
Action: Mouse moved to (458, 178)
Screenshot: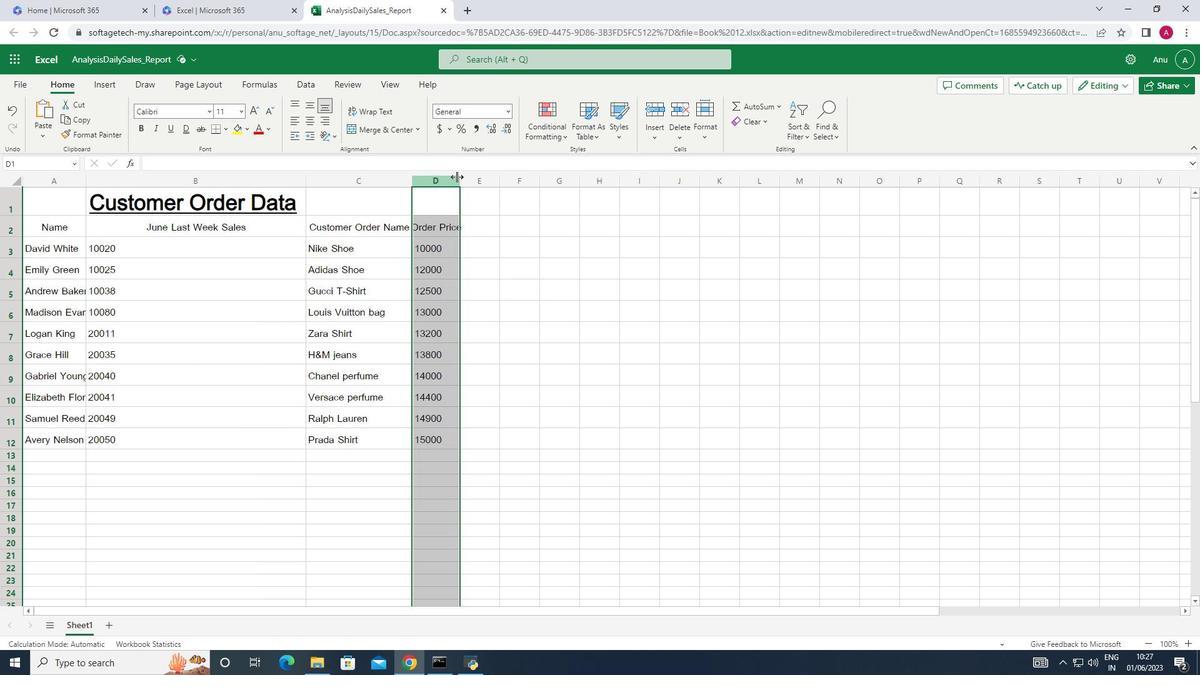 
Action: Mouse pressed left at (458, 178)
Screenshot: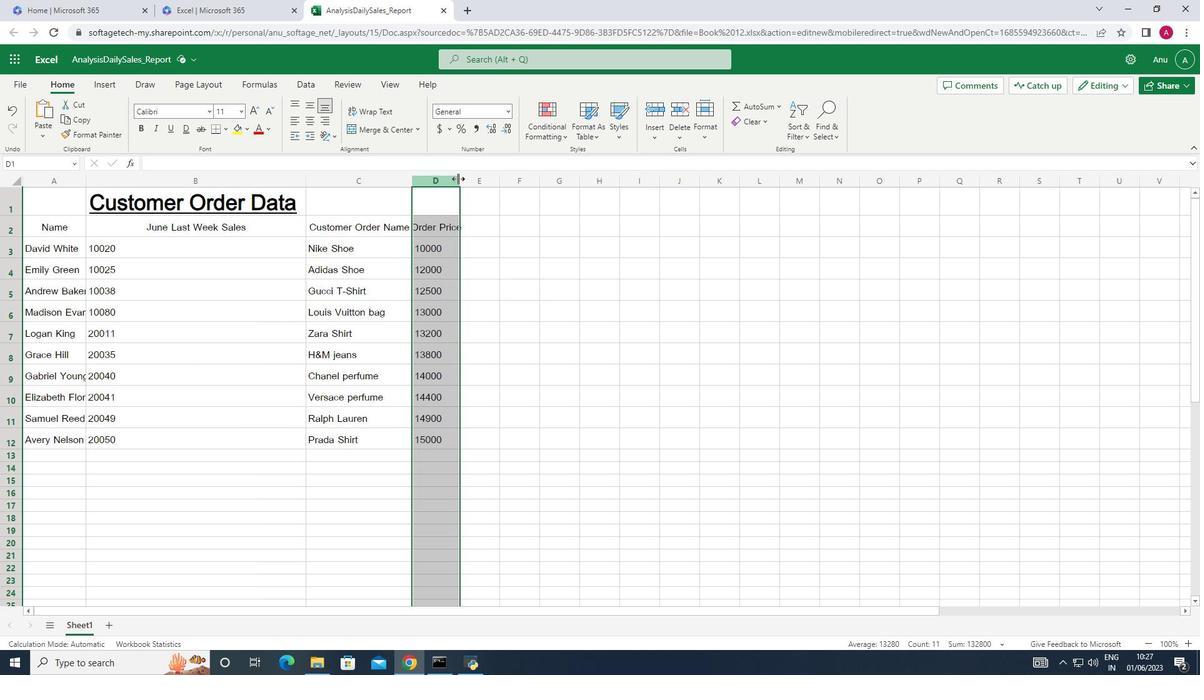 
Action: Mouse pressed left at (458, 178)
Screenshot: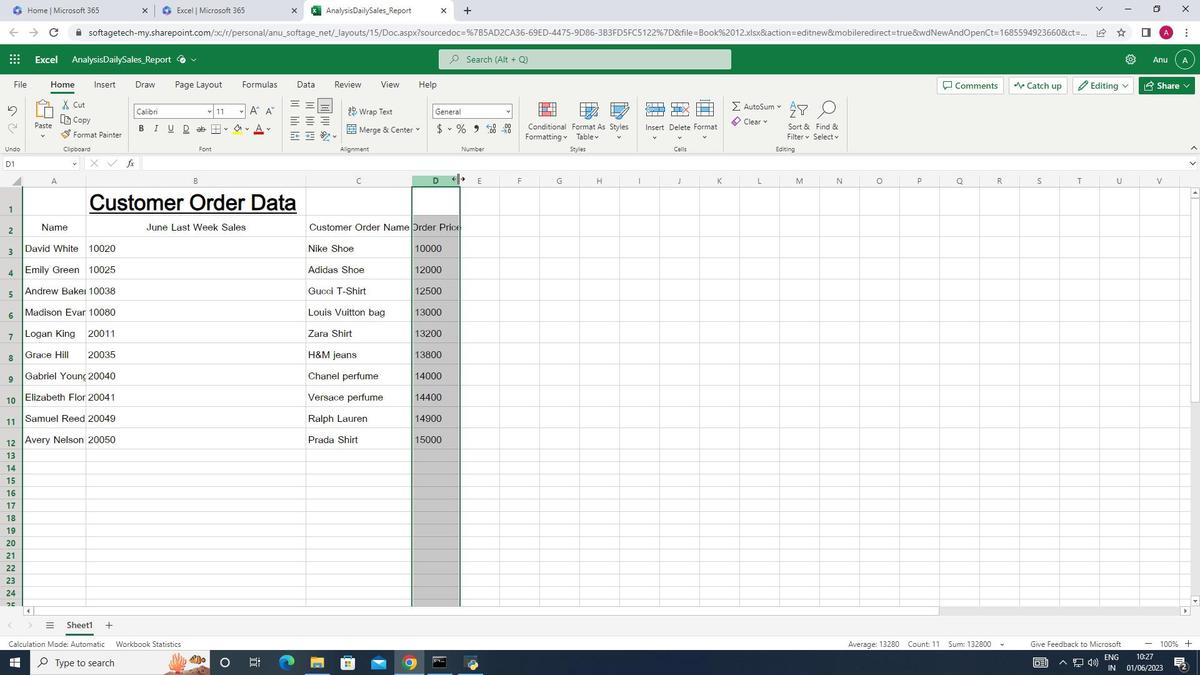 
Action: Mouse moved to (308, 183)
Screenshot: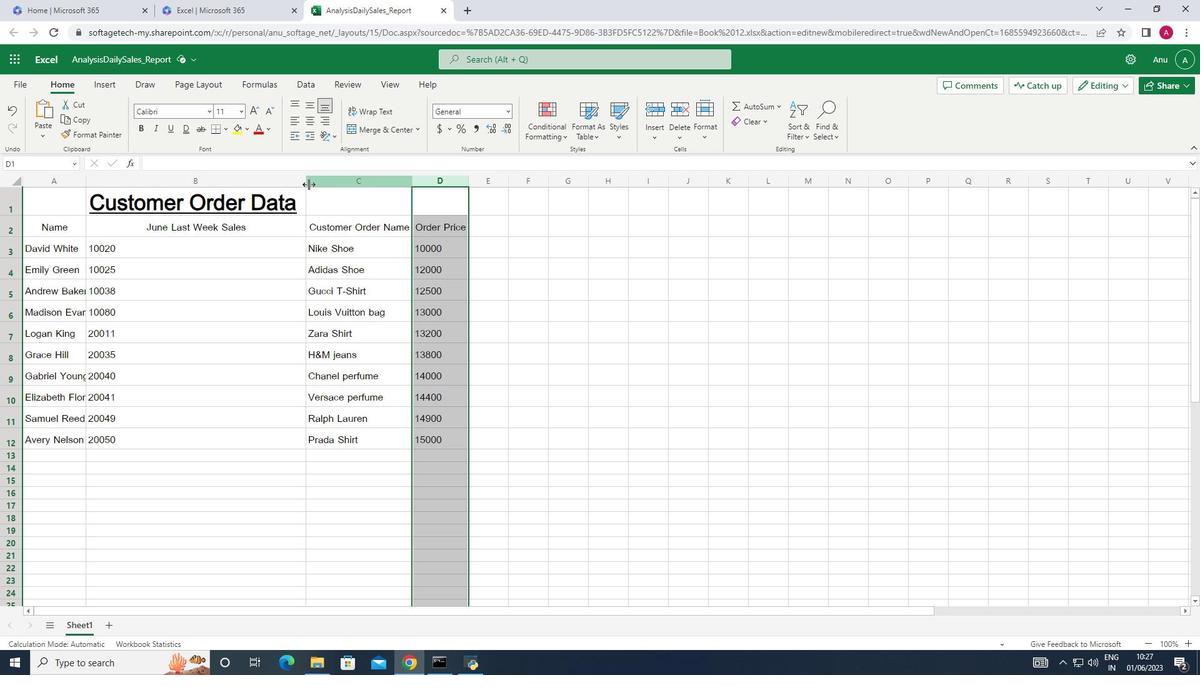 
Action: Mouse pressed left at (308, 183)
Screenshot: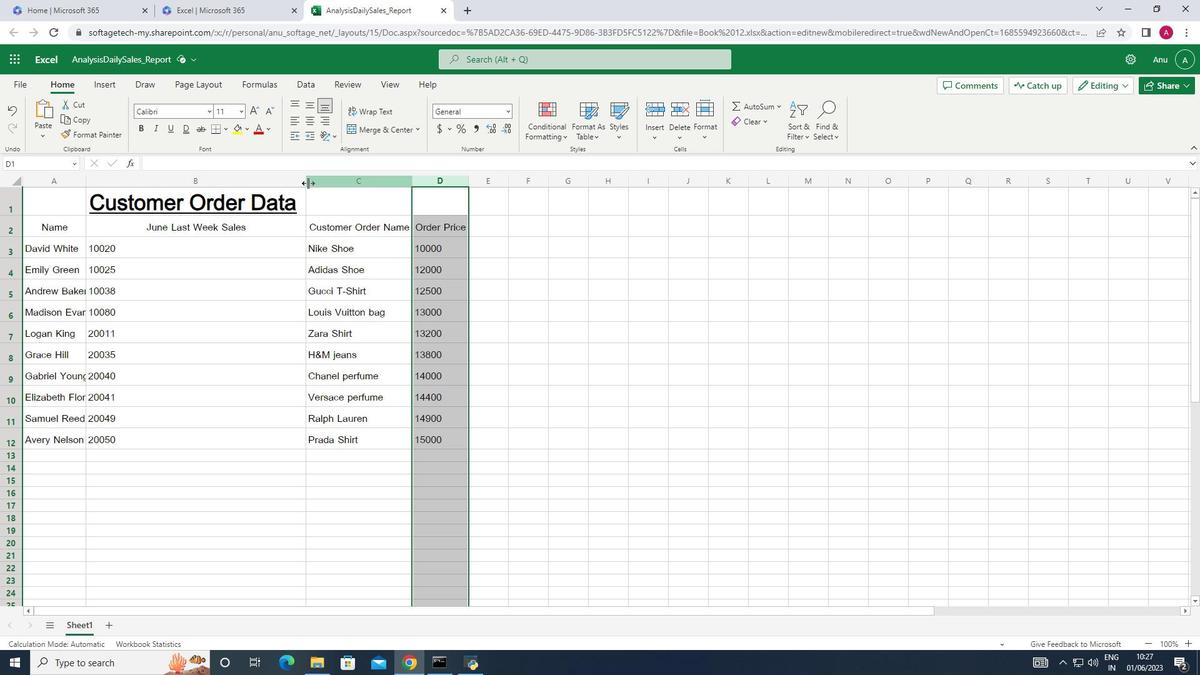 
Action: Mouse moved to (258, 184)
Screenshot: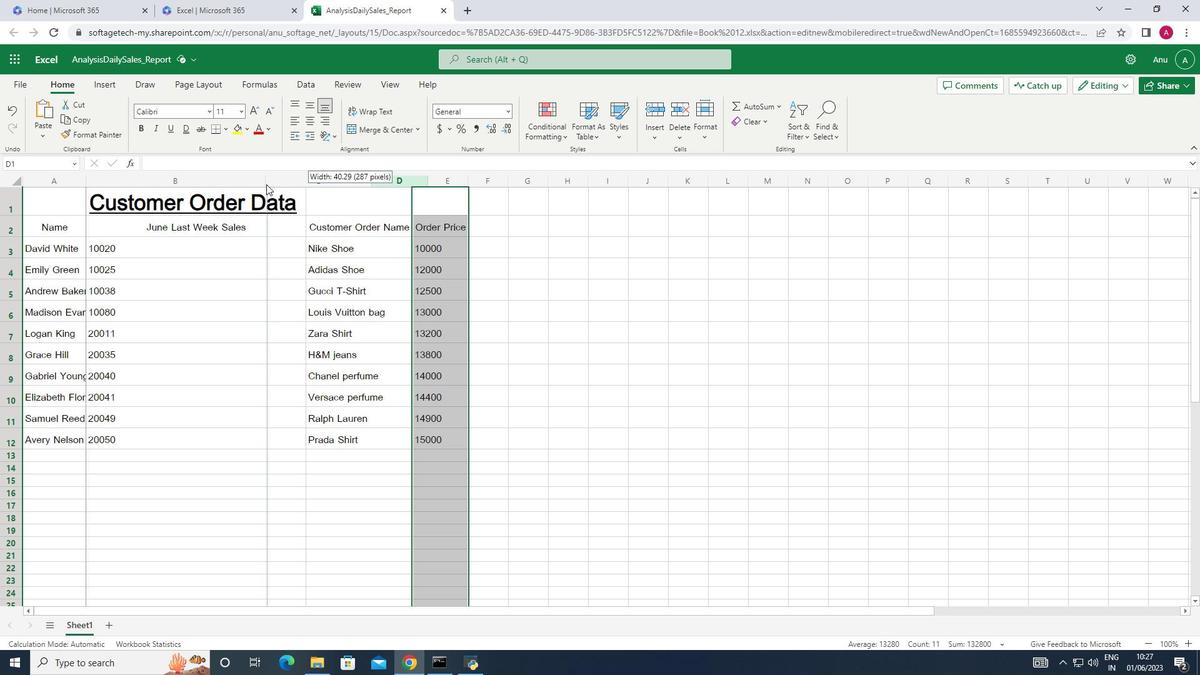 
Action: Mouse pressed left at (258, 184)
Screenshot: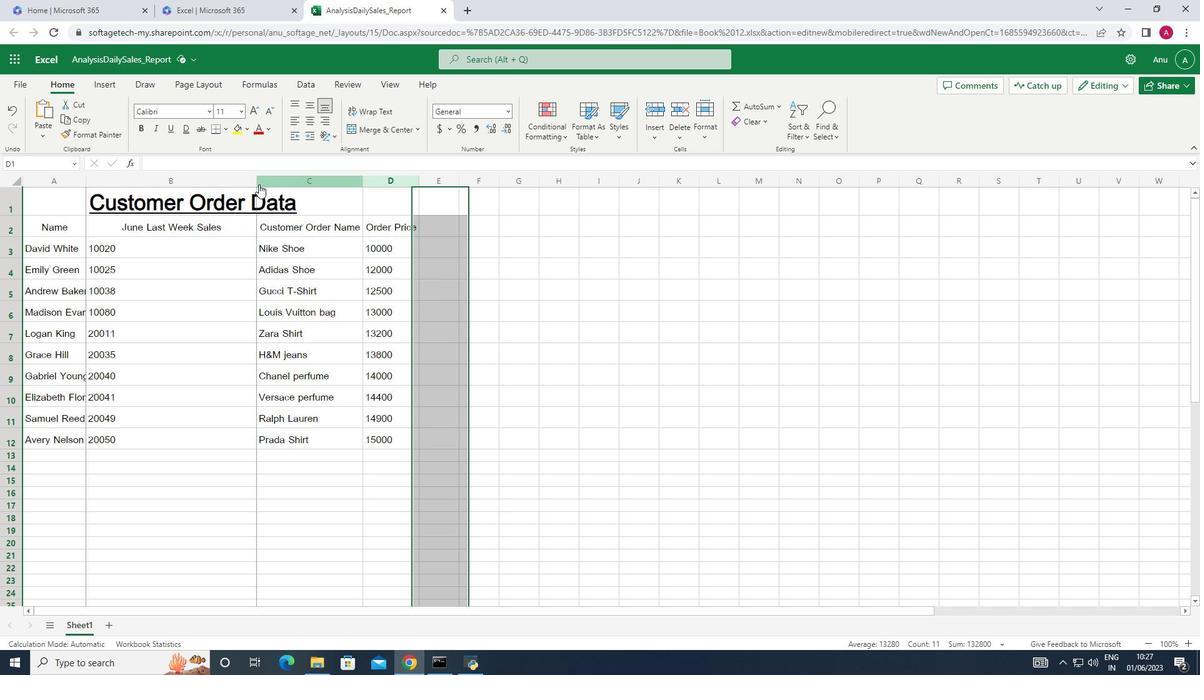 
Action: Mouse moved to (514, 259)
Screenshot: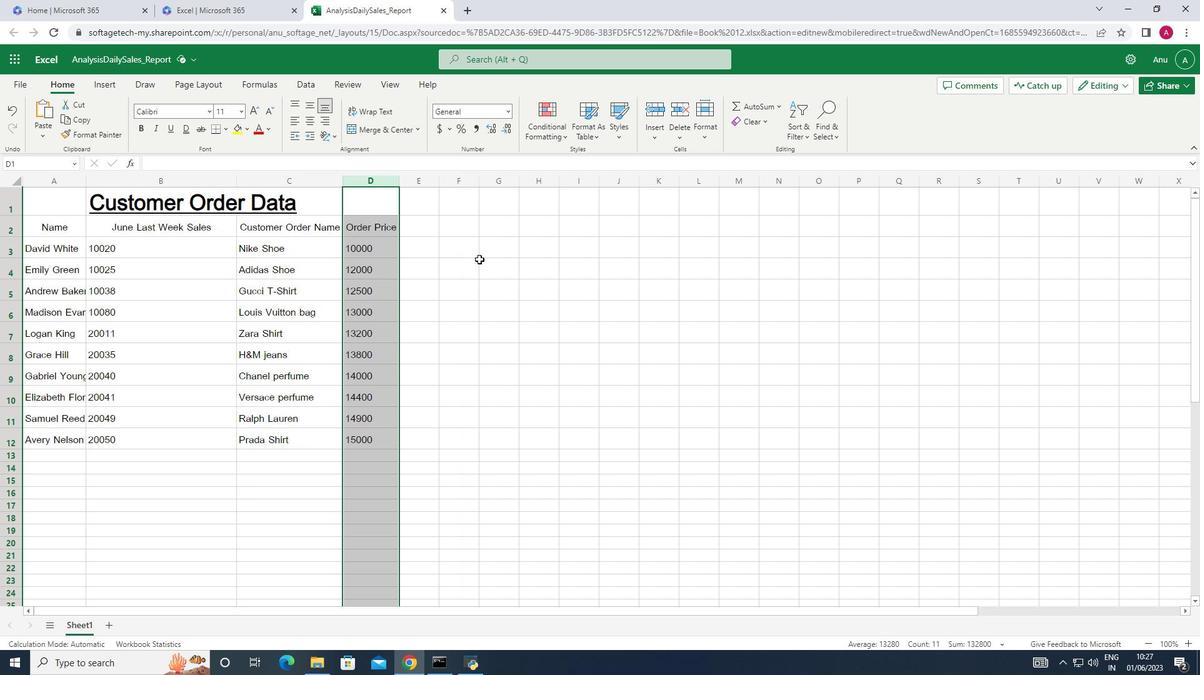 
Action: Mouse pressed left at (514, 259)
Screenshot: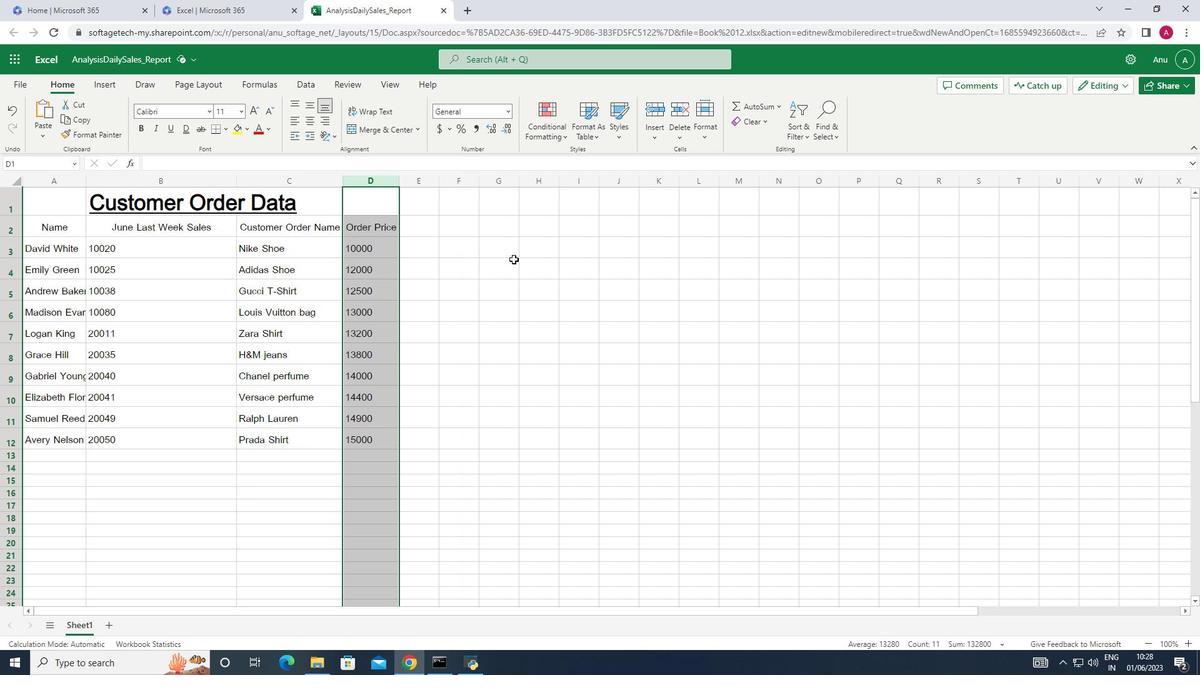 
Action: Mouse moved to (83, 182)
Screenshot: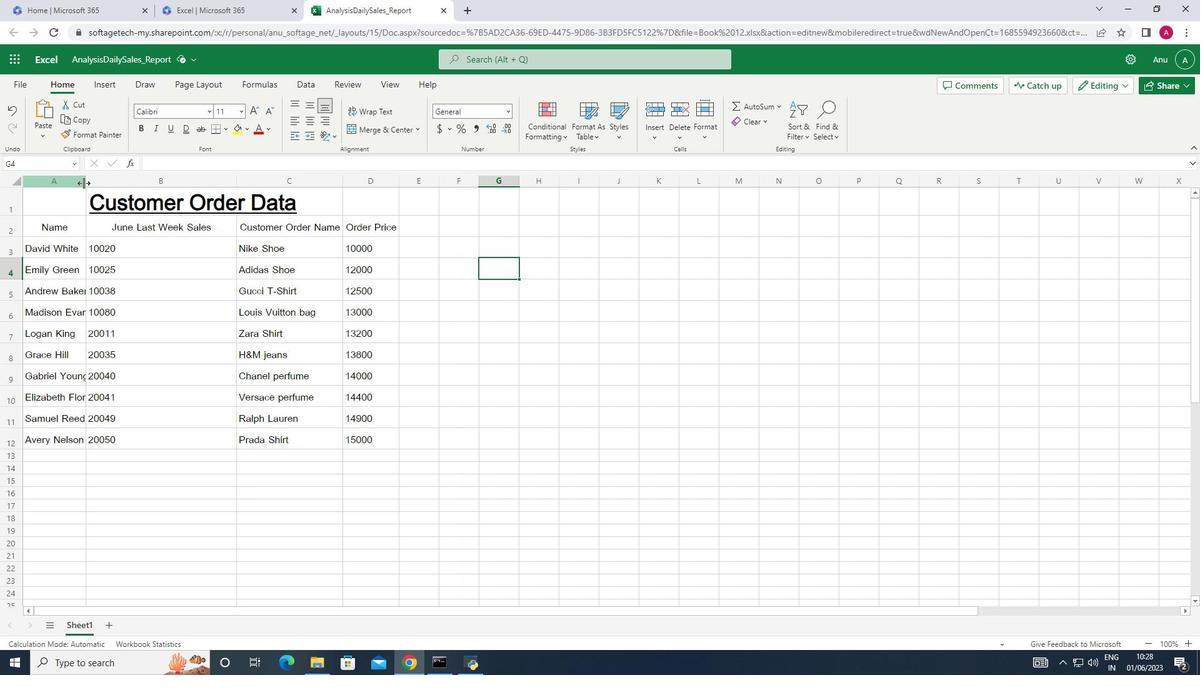 
Action: Mouse pressed left at (83, 182)
Screenshot: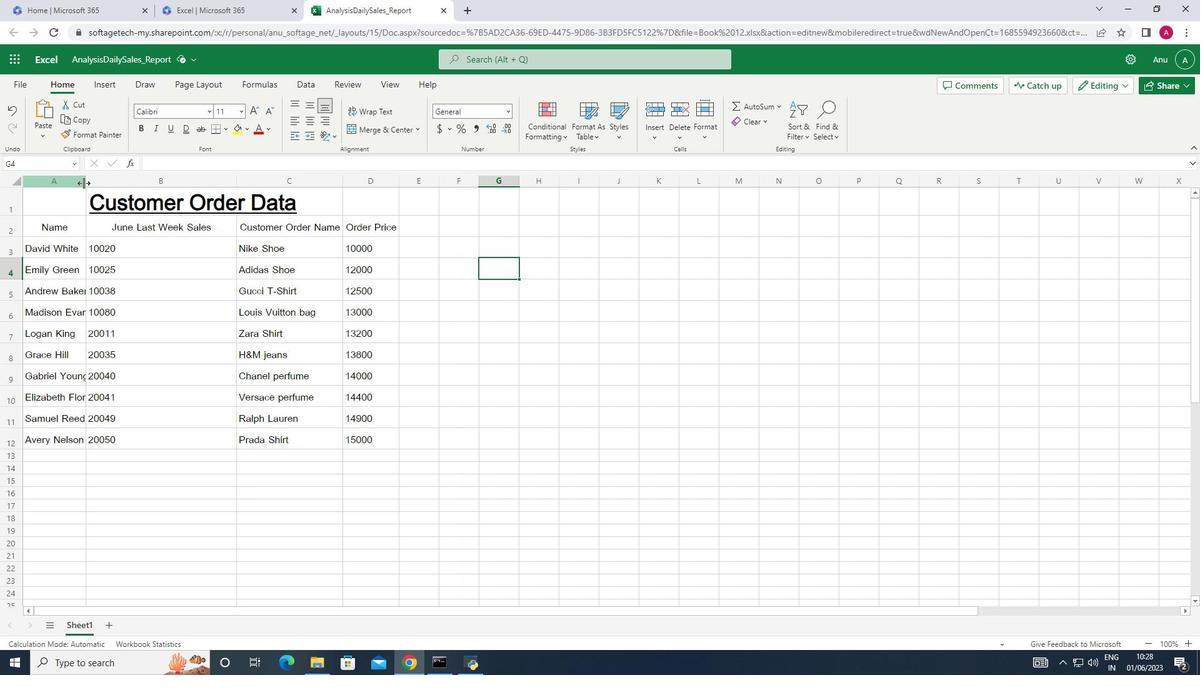 
Action: Mouse pressed left at (83, 182)
Screenshot: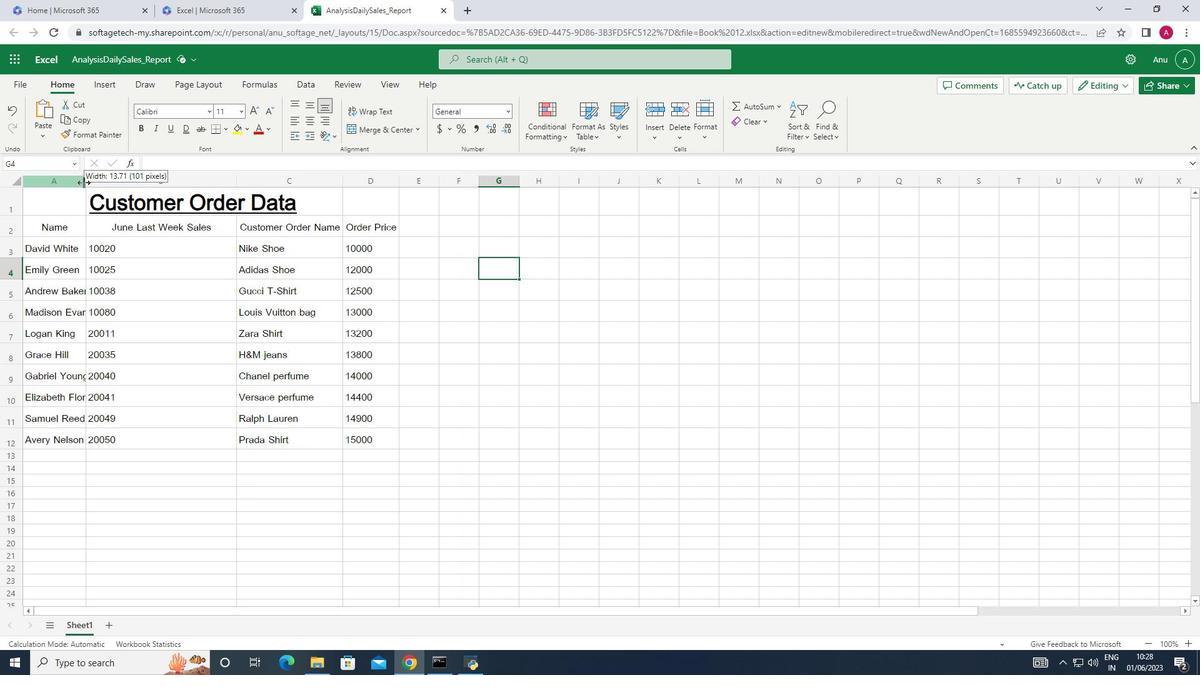 
Action: Mouse moved to (502, 316)
Screenshot: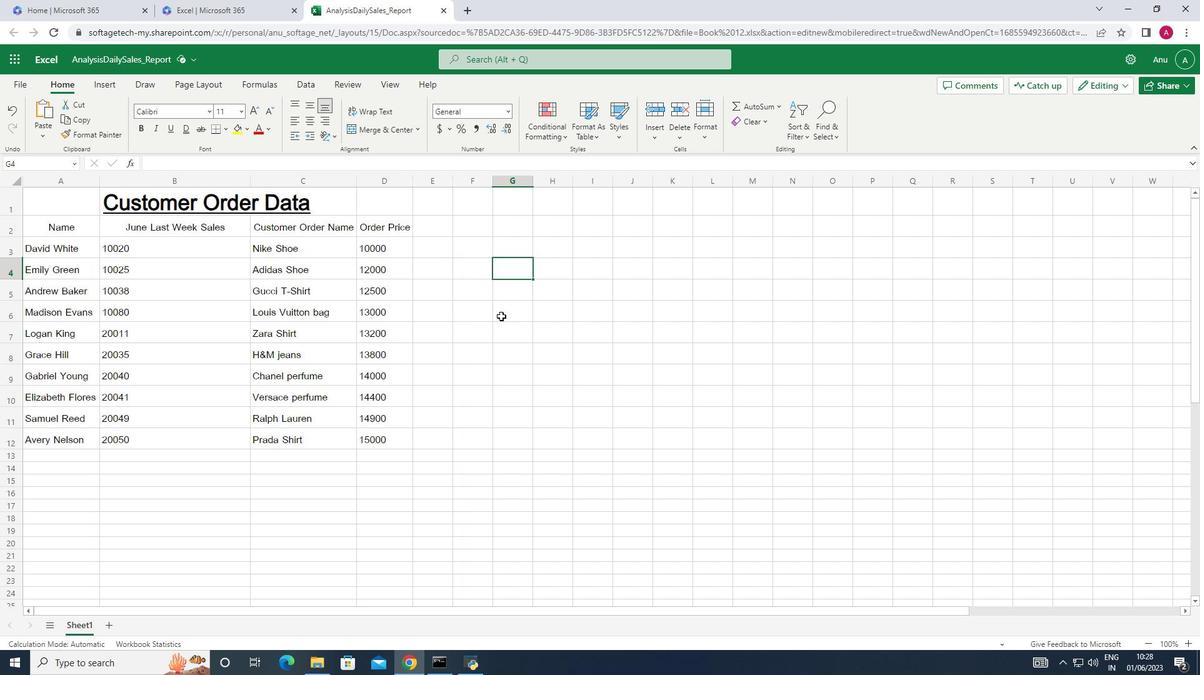 
Action: Mouse pressed left at (502, 316)
Screenshot: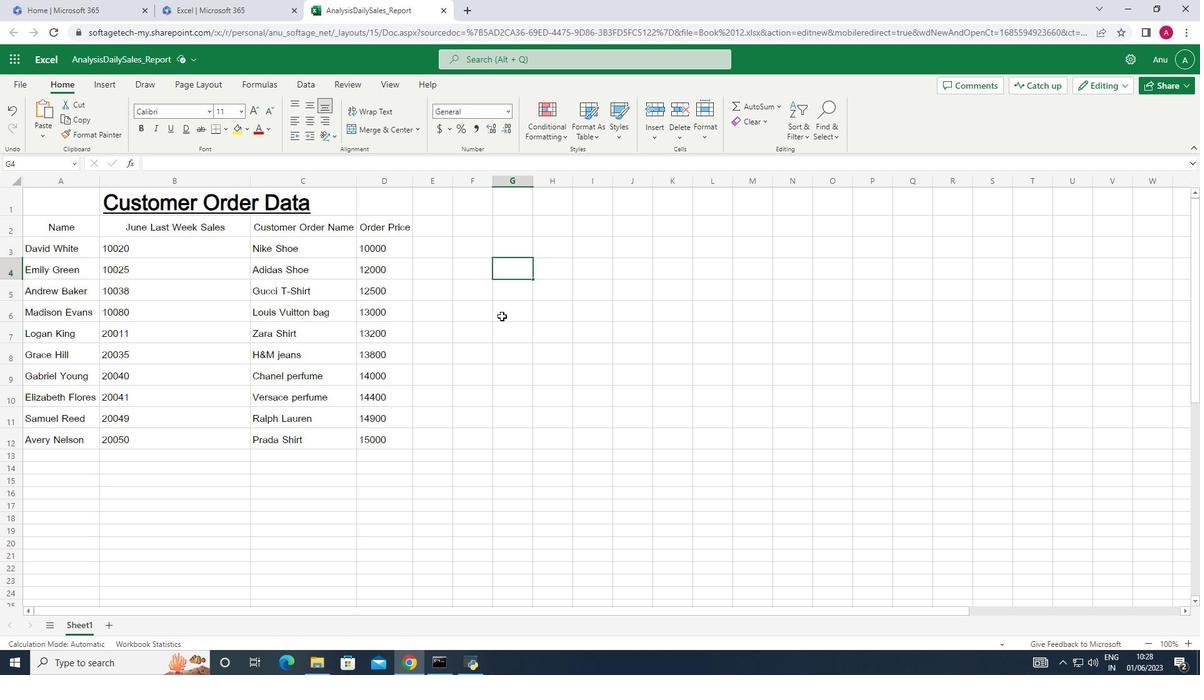 
